 Task: Search one way flight ticket for 1 adult, 5 children, 2 infants in seat and 1 infant on lap in first from Kaunakakai, Molokai: Molokai Airport (hoolehua Airport) to Jackson: Jackson Hole Airport on 5-2-2023. Choice of flights is Frontier. Number of bags: 7 checked bags. Price is upto 55000. Outbound departure time preference is 6:00.
Action: Mouse moved to (224, 326)
Screenshot: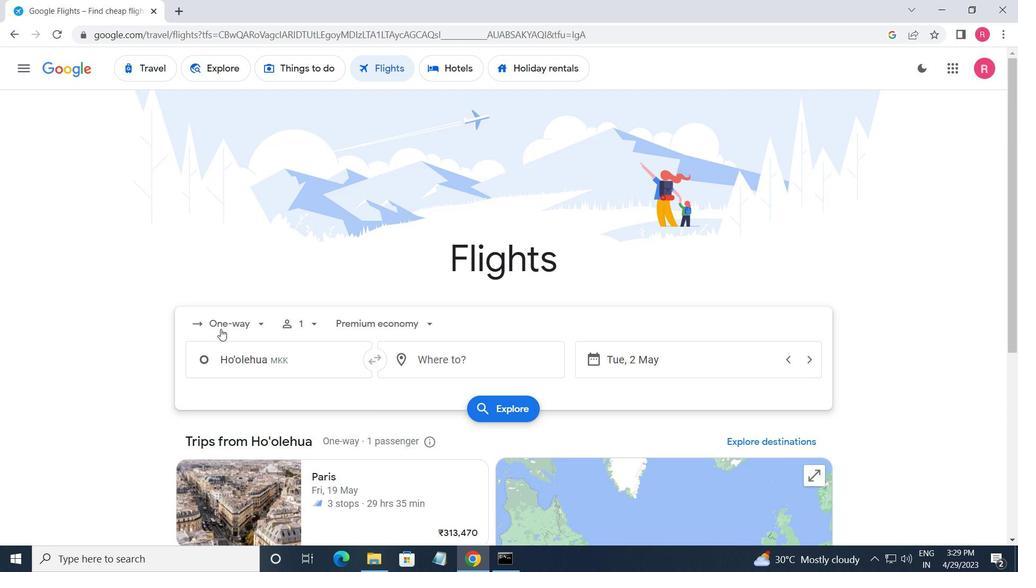 
Action: Mouse pressed left at (224, 326)
Screenshot: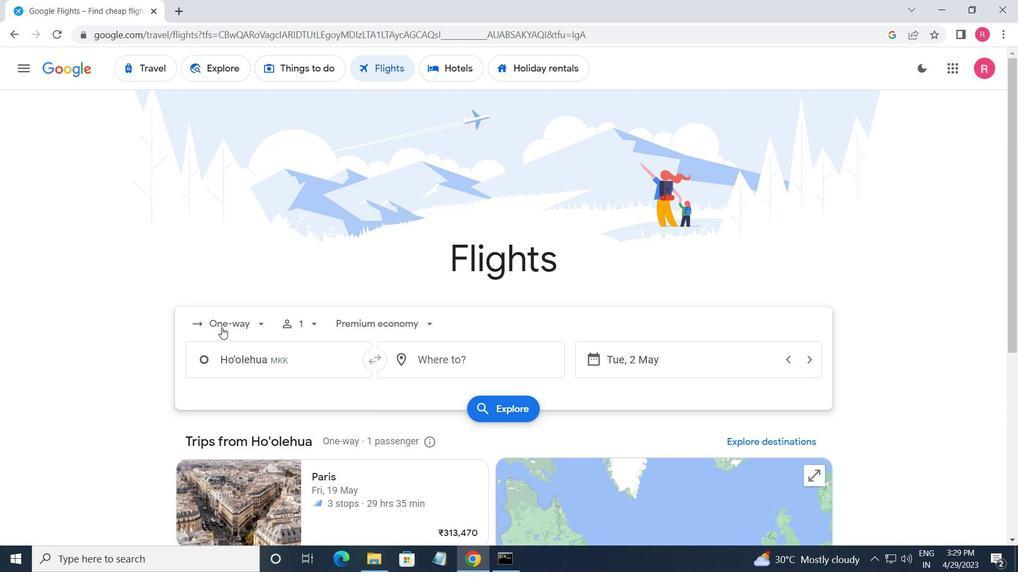 
Action: Mouse moved to (245, 387)
Screenshot: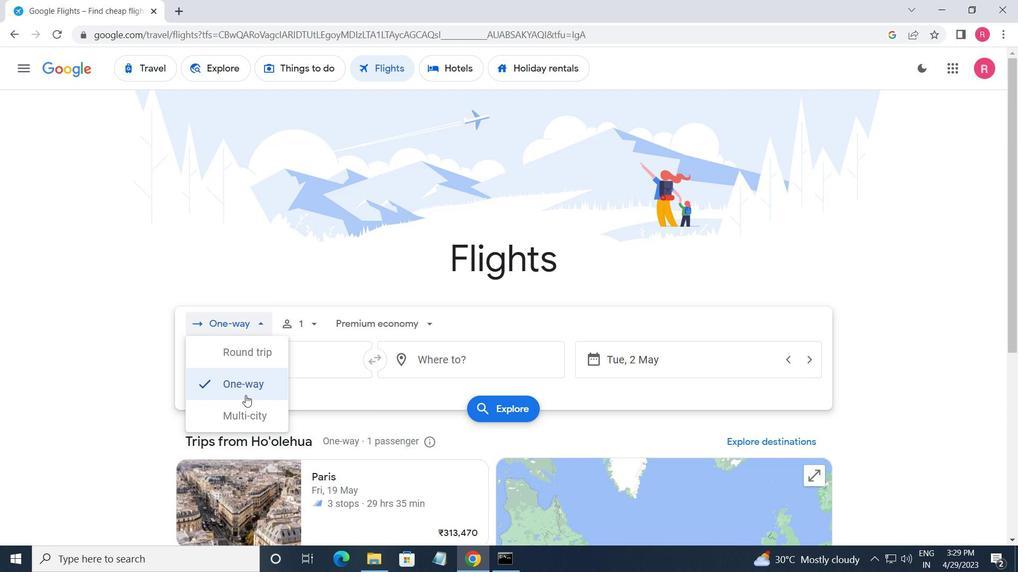 
Action: Mouse pressed left at (245, 387)
Screenshot: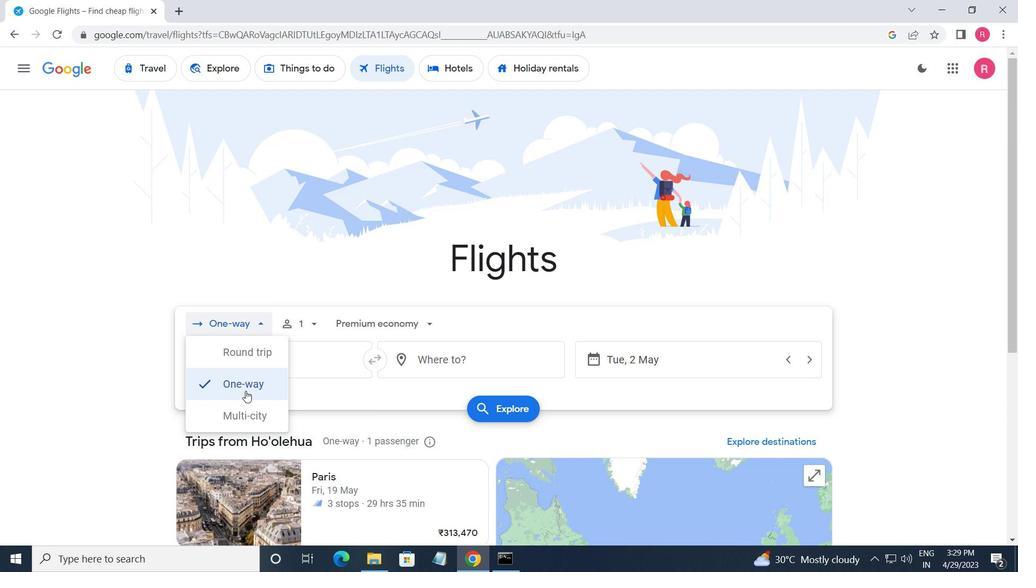 
Action: Mouse moved to (311, 328)
Screenshot: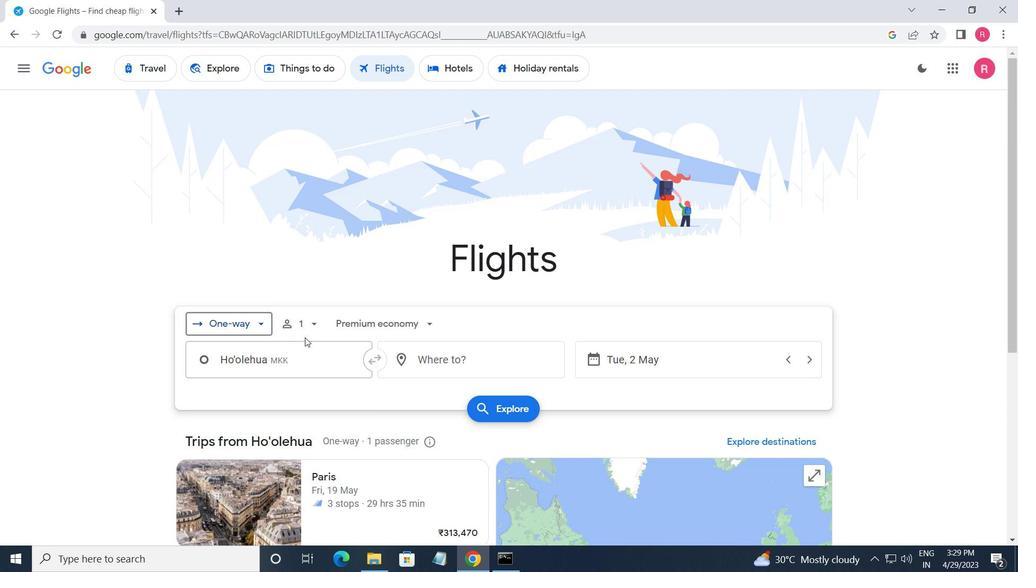 
Action: Mouse pressed left at (311, 328)
Screenshot: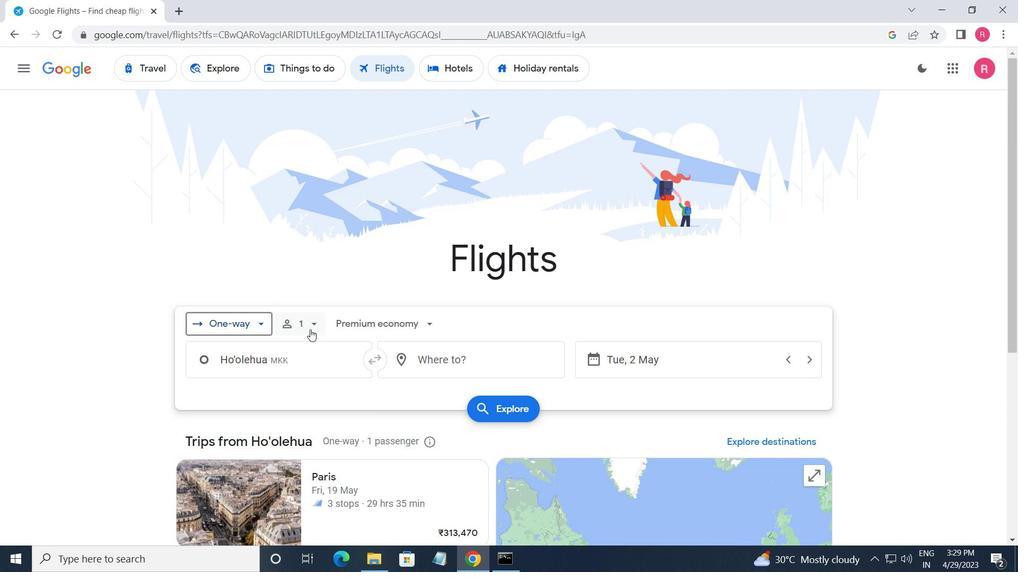 
Action: Mouse moved to (409, 384)
Screenshot: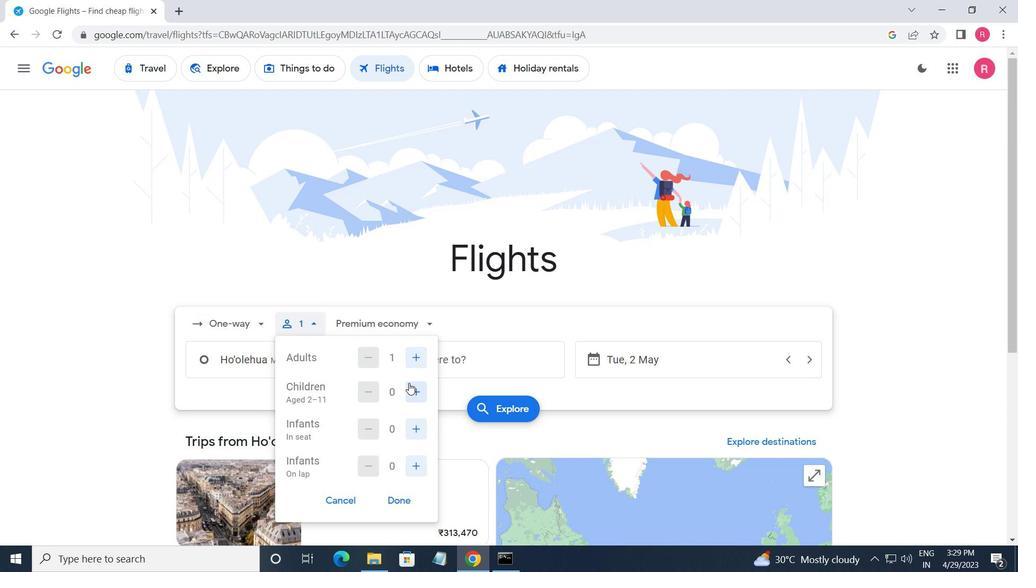 
Action: Mouse pressed left at (409, 384)
Screenshot: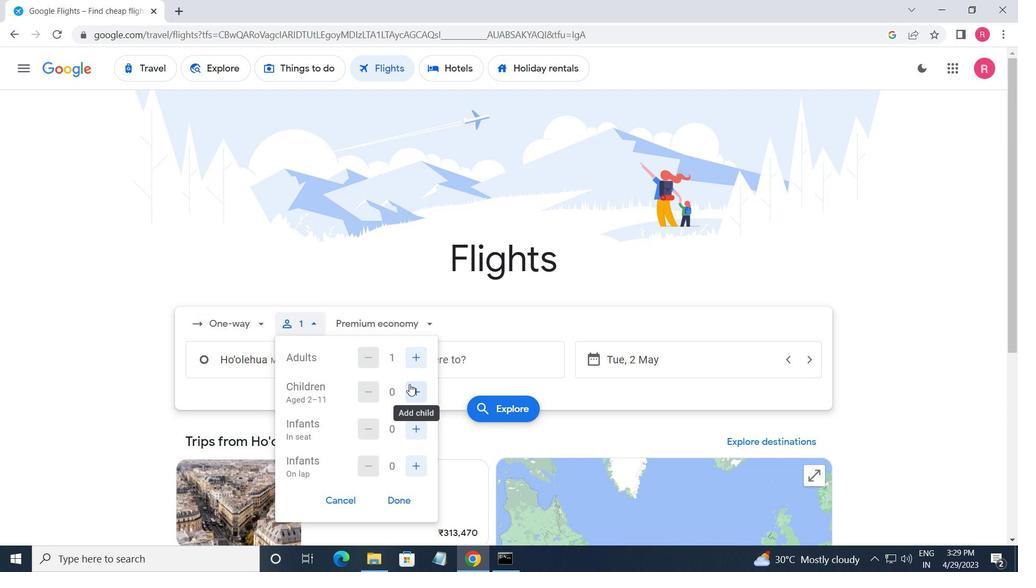 
Action: Mouse pressed left at (409, 384)
Screenshot: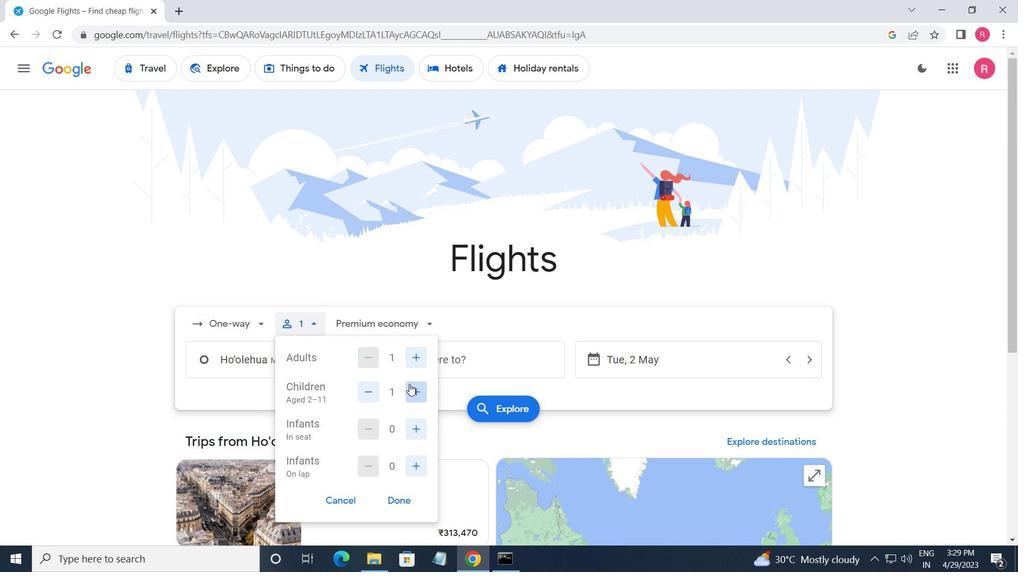
Action: Mouse pressed left at (409, 384)
Screenshot: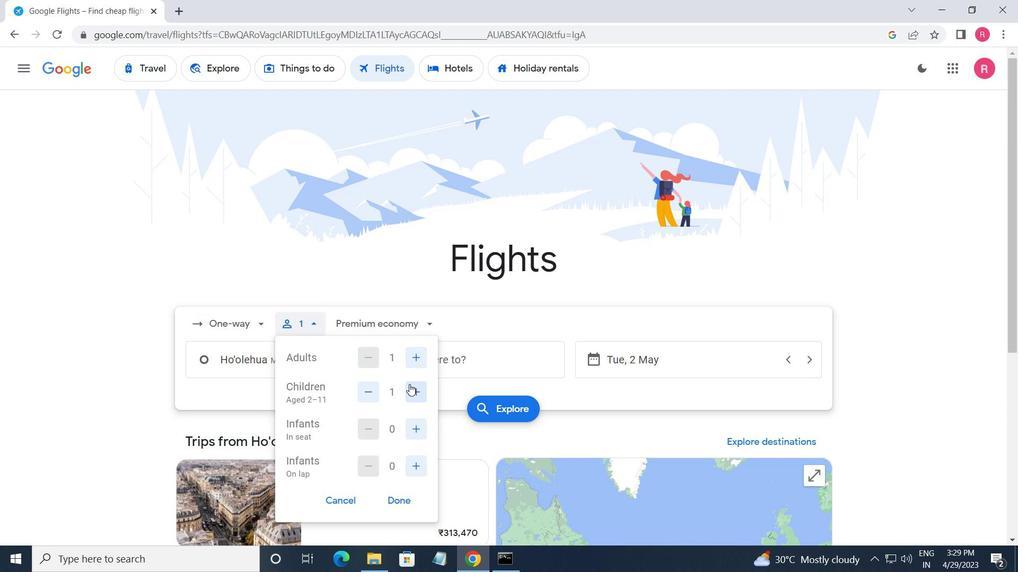 
Action: Mouse moved to (409, 384)
Screenshot: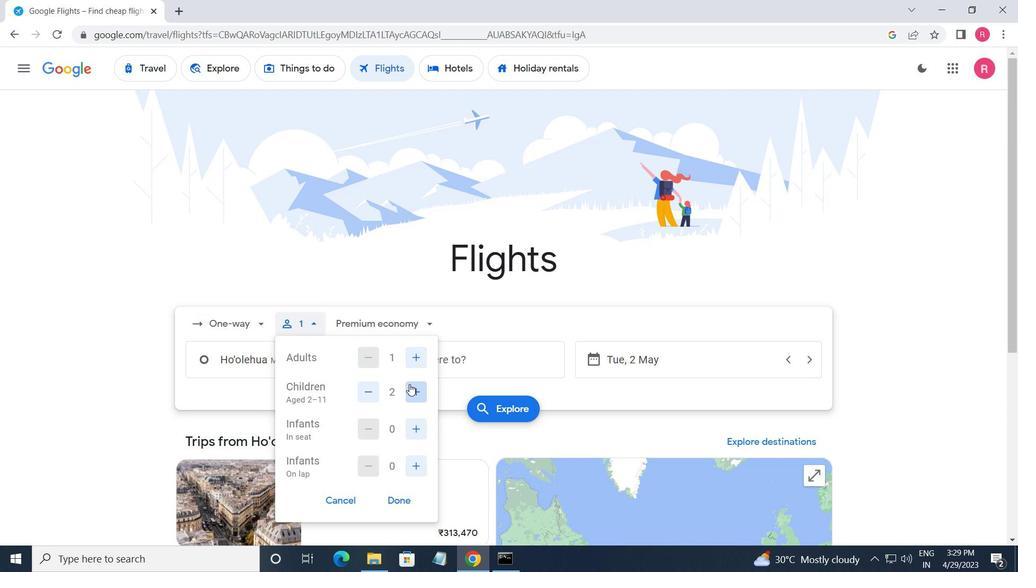 
Action: Mouse pressed left at (409, 384)
Screenshot: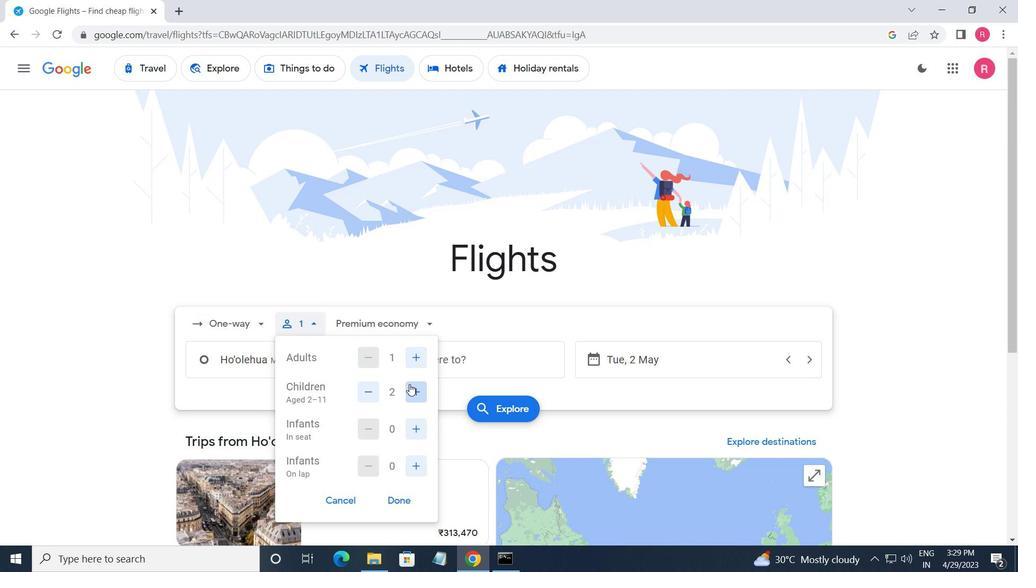 
Action: Mouse pressed left at (409, 384)
Screenshot: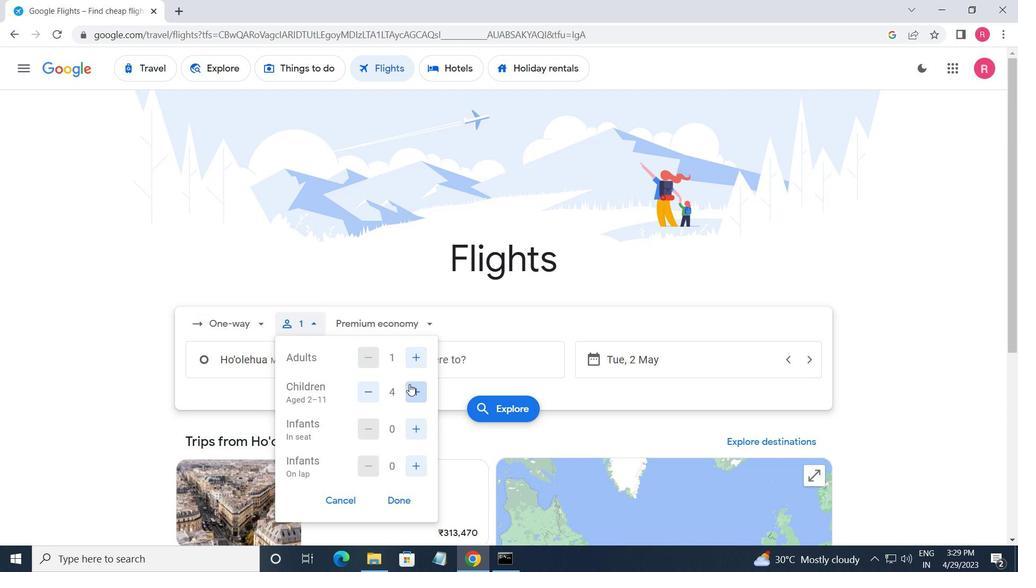 
Action: Mouse moved to (417, 417)
Screenshot: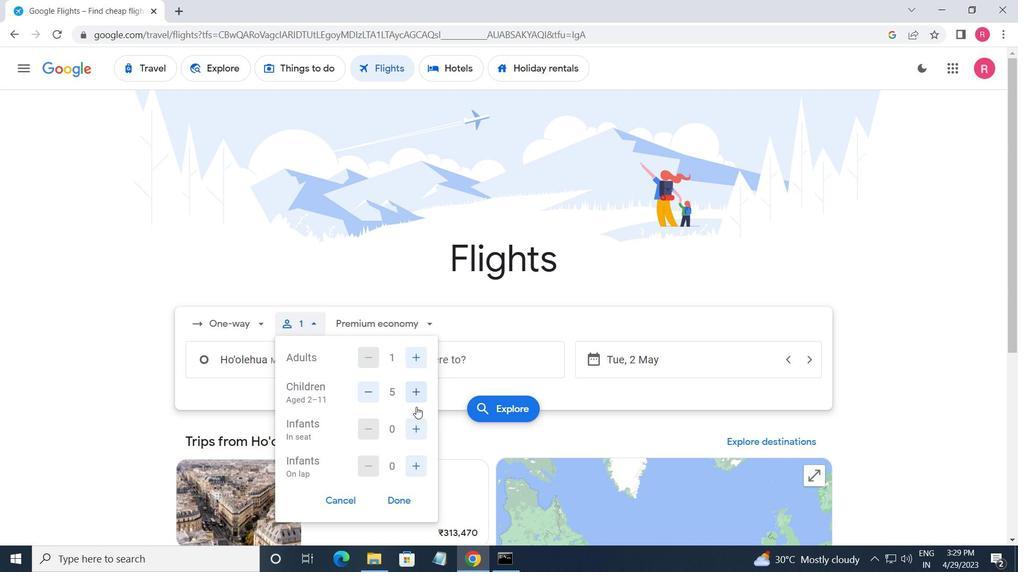 
Action: Mouse pressed left at (417, 417)
Screenshot: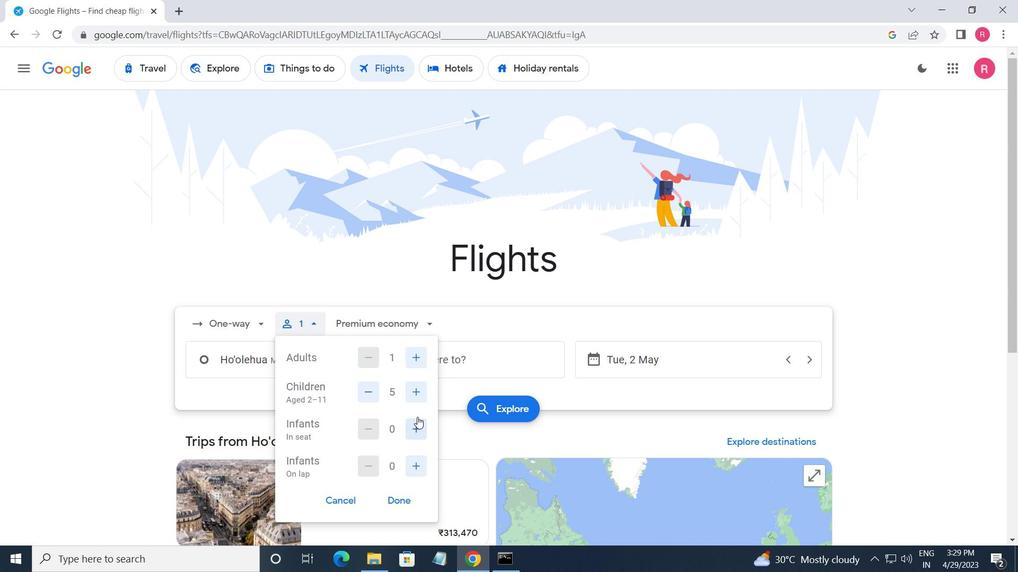 
Action: Mouse pressed left at (417, 417)
Screenshot: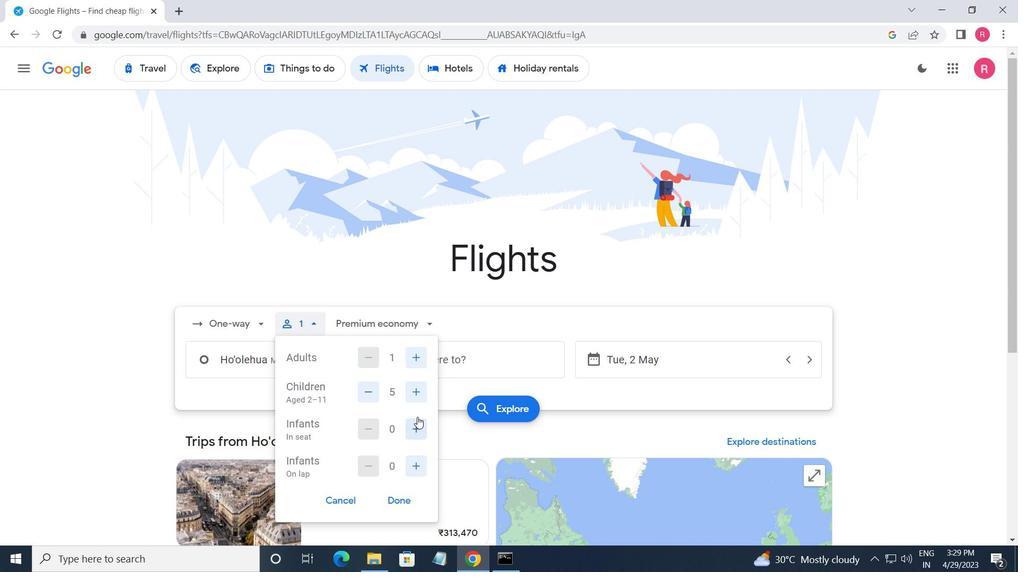 
Action: Mouse moved to (418, 463)
Screenshot: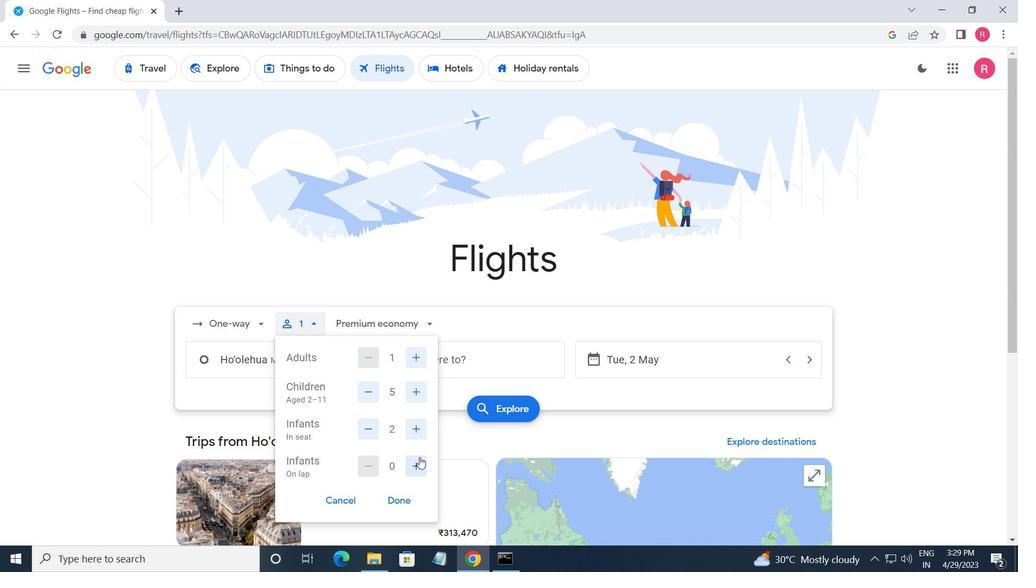
Action: Mouse pressed left at (418, 463)
Screenshot: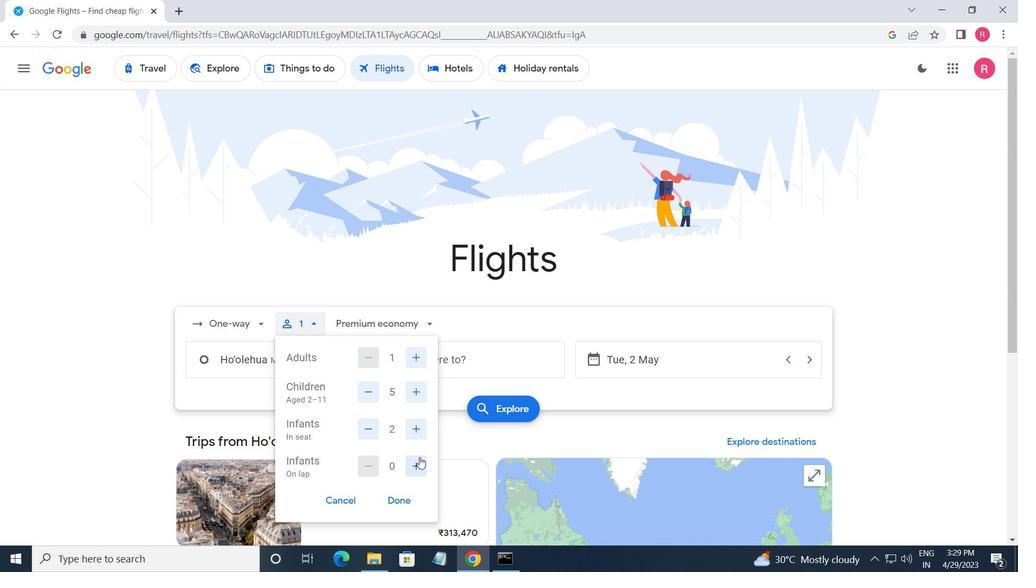 
Action: Mouse moved to (376, 476)
Screenshot: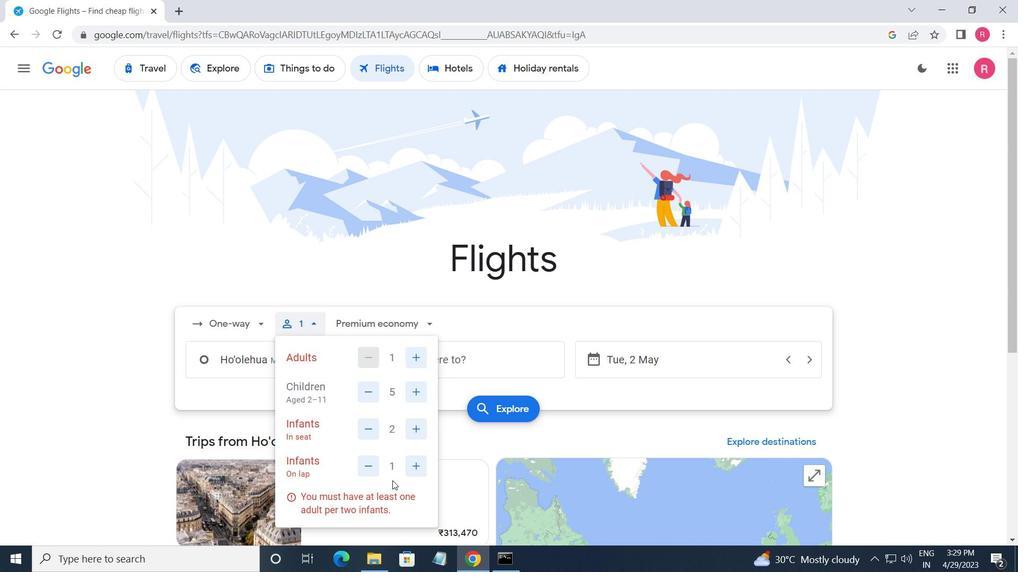 
Action: Mouse pressed left at (376, 476)
Screenshot: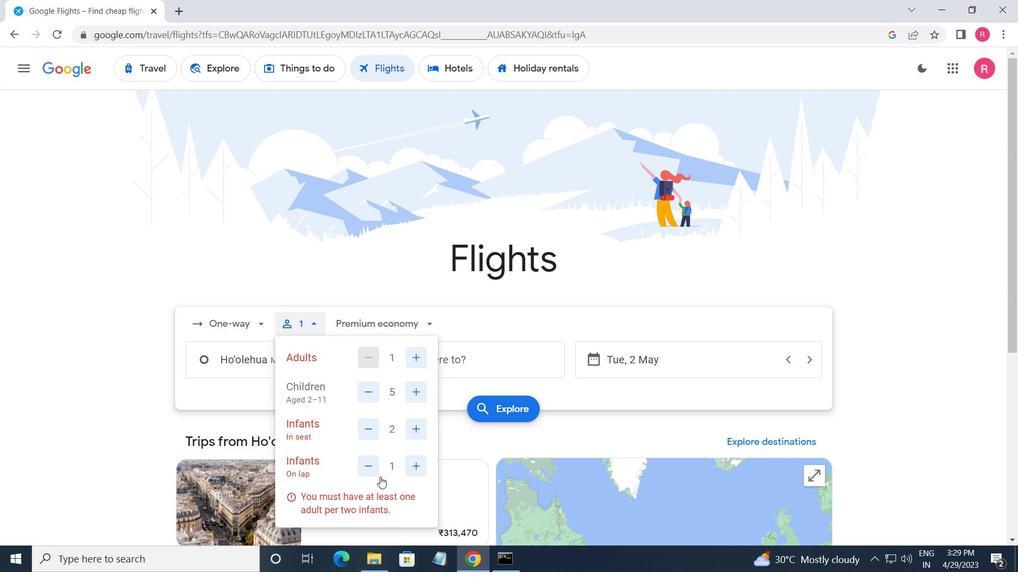 
Action: Mouse moved to (392, 495)
Screenshot: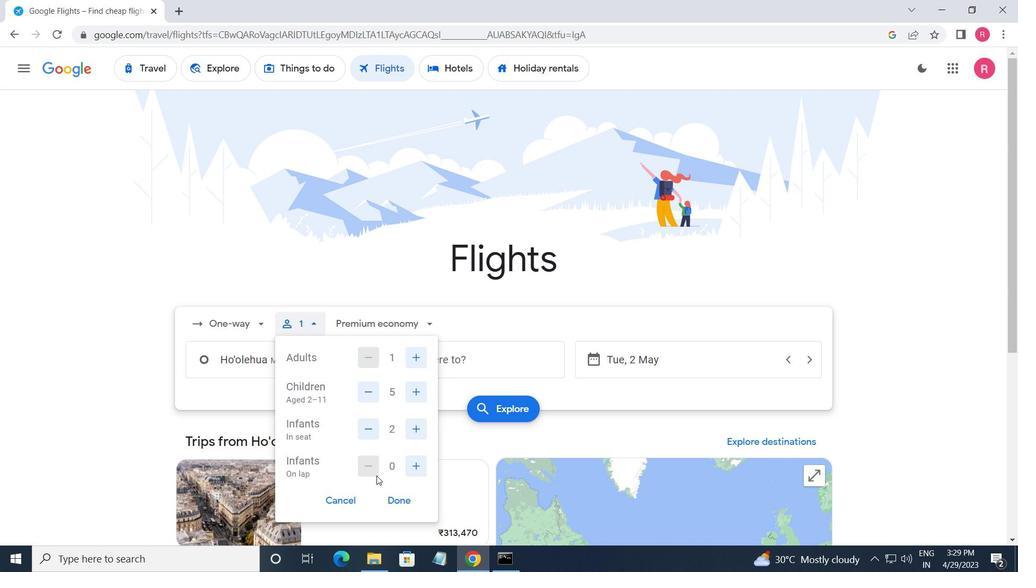 
Action: Mouse pressed left at (392, 495)
Screenshot: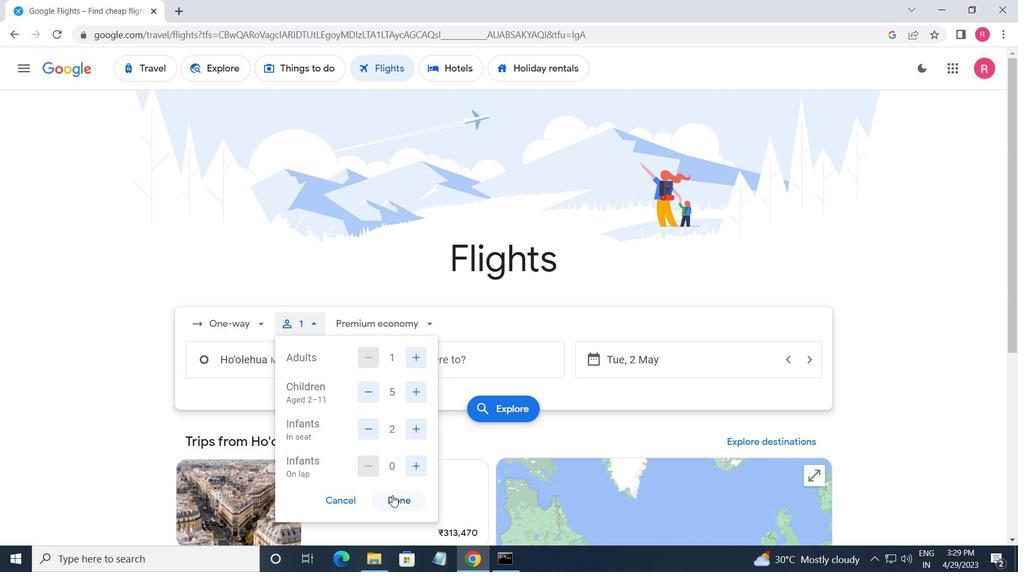 
Action: Mouse moved to (389, 330)
Screenshot: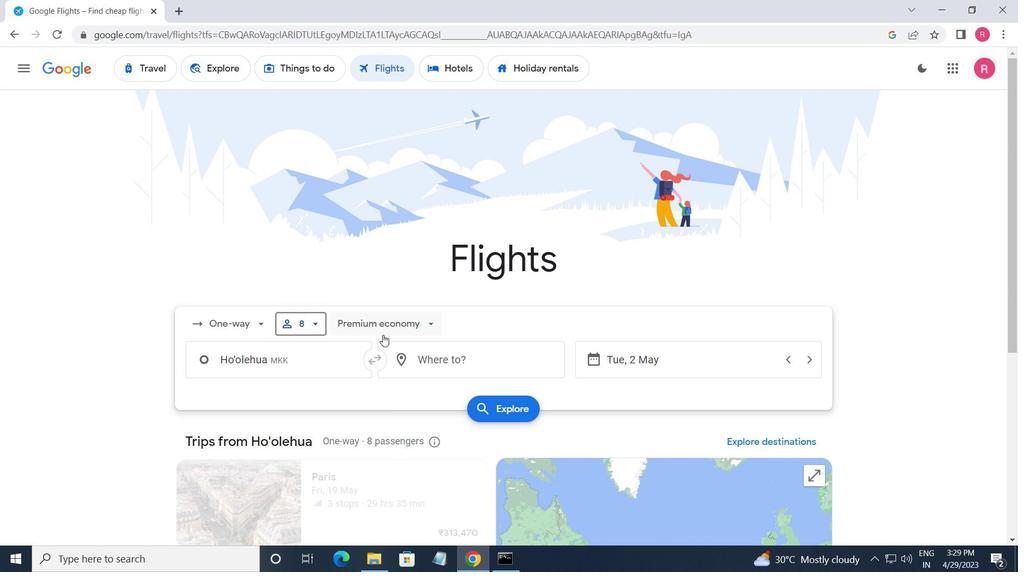 
Action: Mouse pressed left at (389, 330)
Screenshot: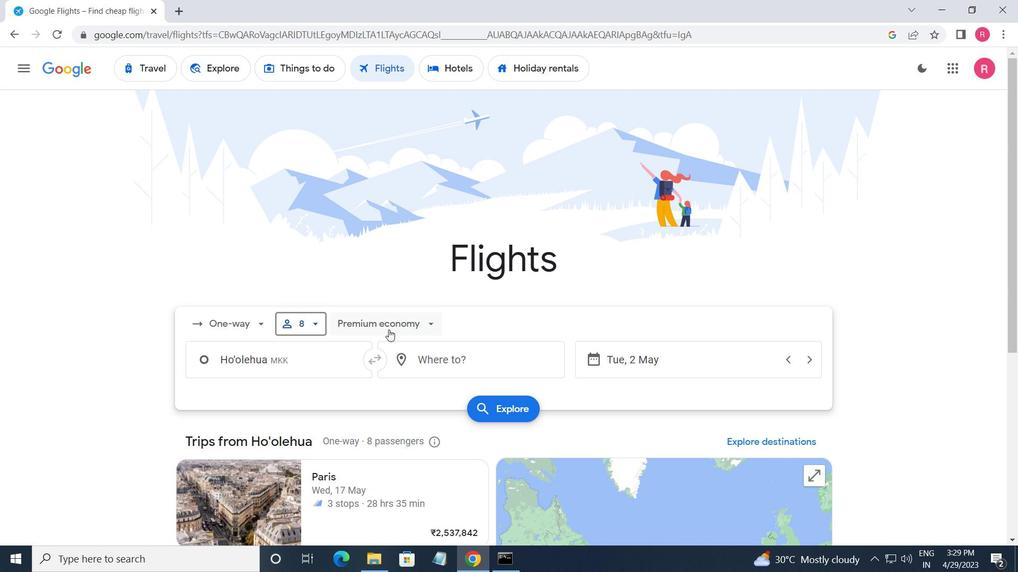 
Action: Mouse moved to (377, 445)
Screenshot: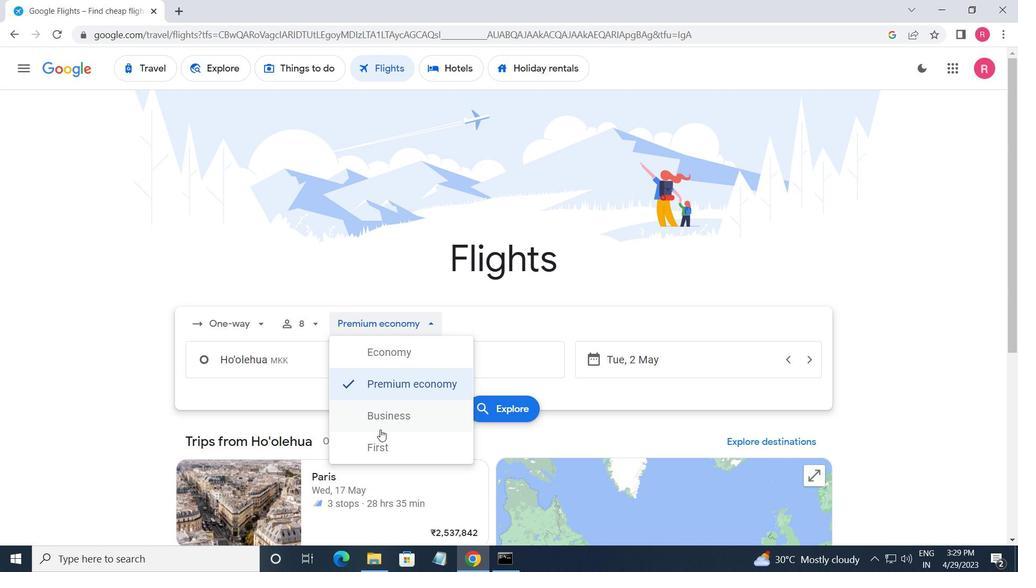 
Action: Mouse pressed left at (377, 445)
Screenshot: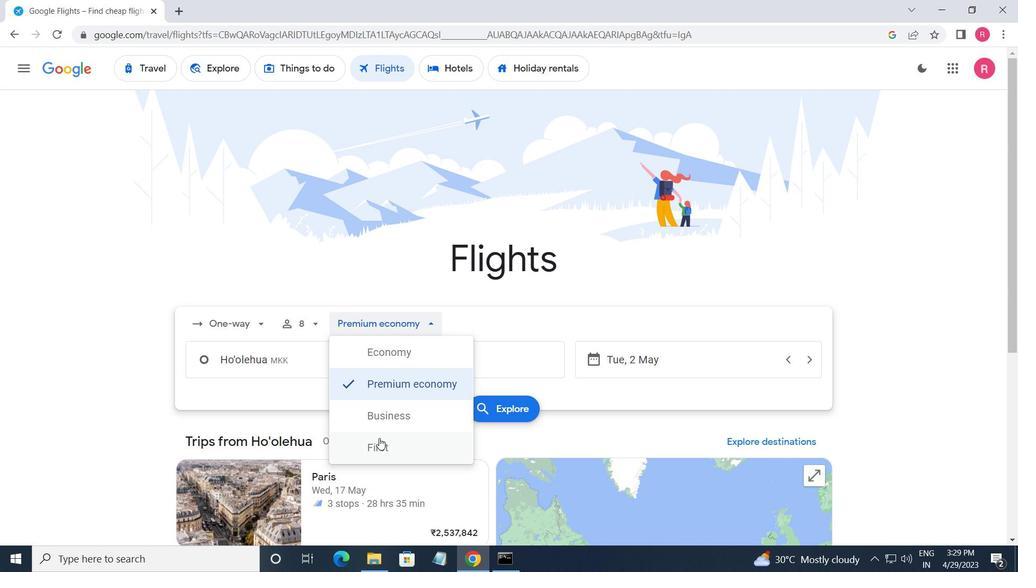 
Action: Mouse moved to (312, 371)
Screenshot: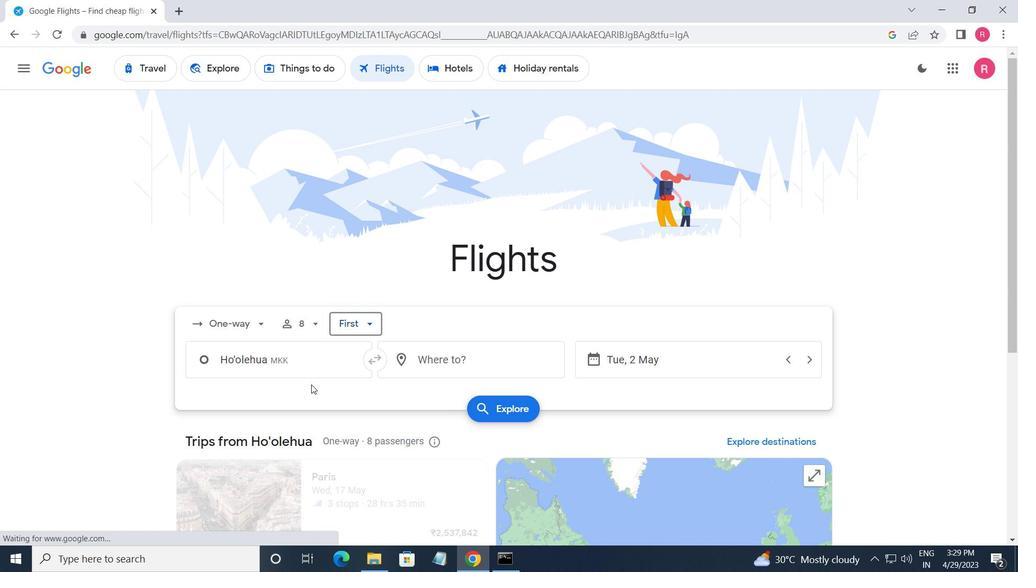 
Action: Mouse pressed left at (312, 371)
Screenshot: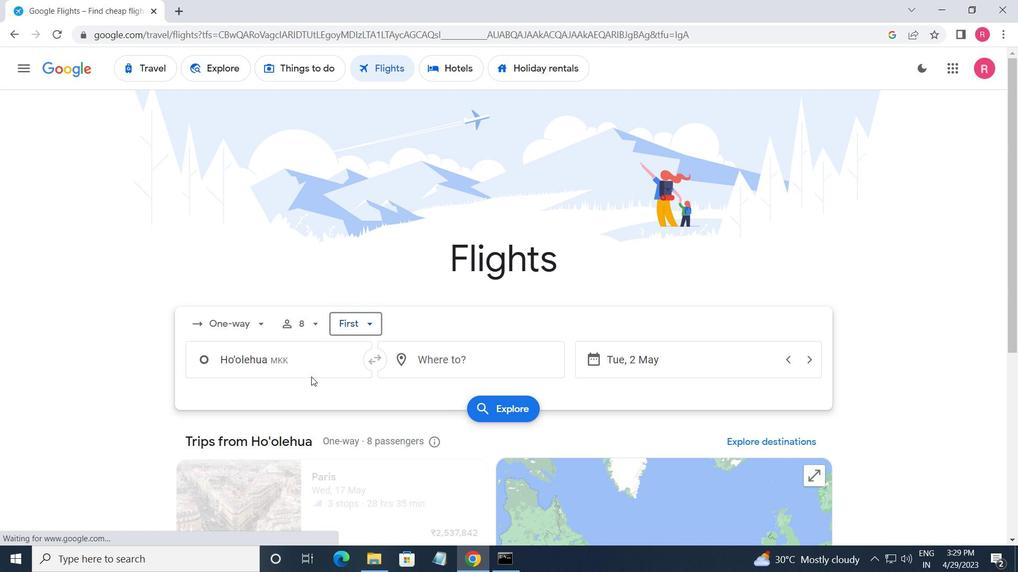 
Action: Mouse moved to (301, 433)
Screenshot: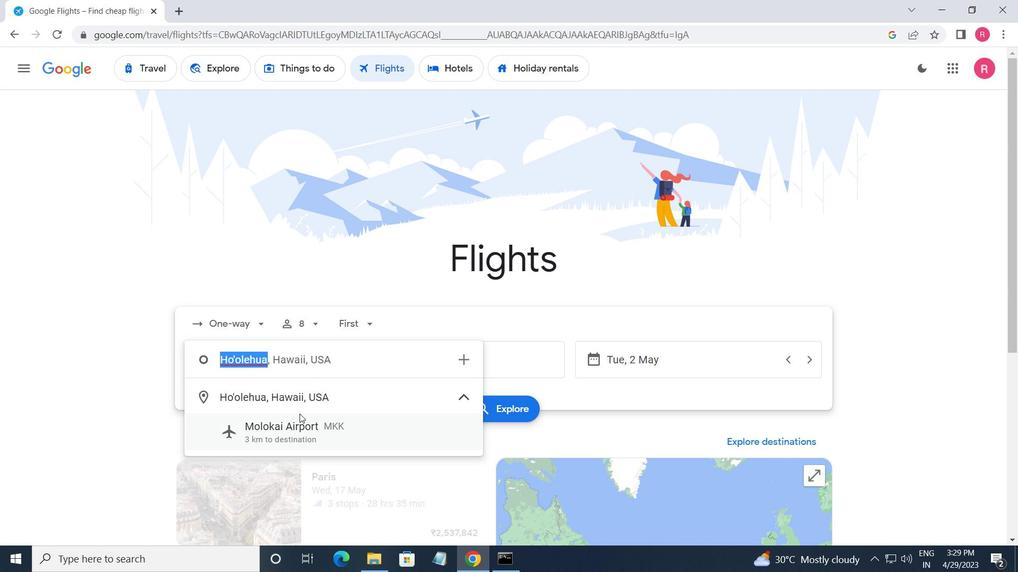 
Action: Mouse pressed left at (301, 433)
Screenshot: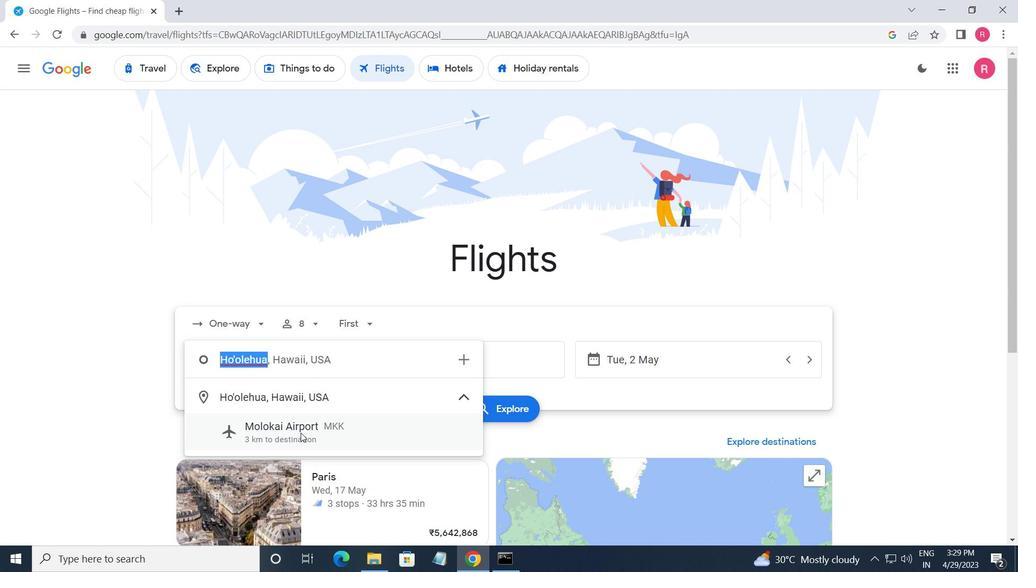 
Action: Mouse moved to (450, 351)
Screenshot: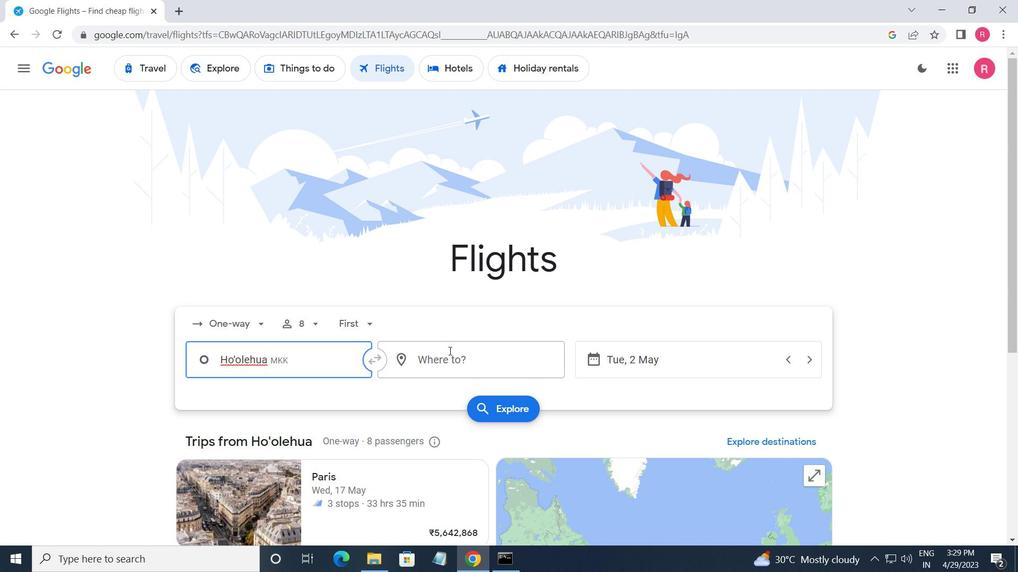 
Action: Mouse pressed left at (450, 351)
Screenshot: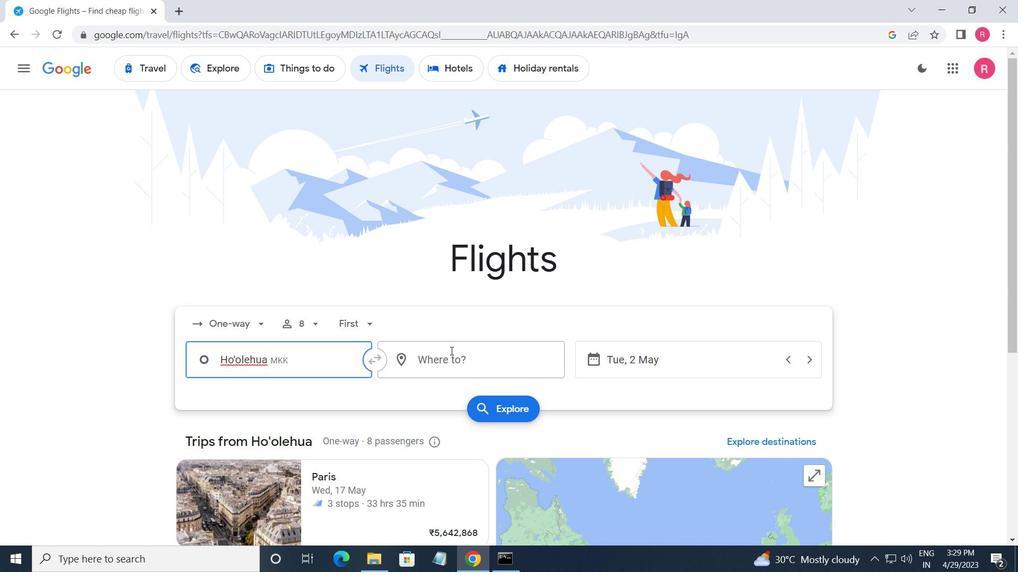 
Action: Mouse moved to (427, 492)
Screenshot: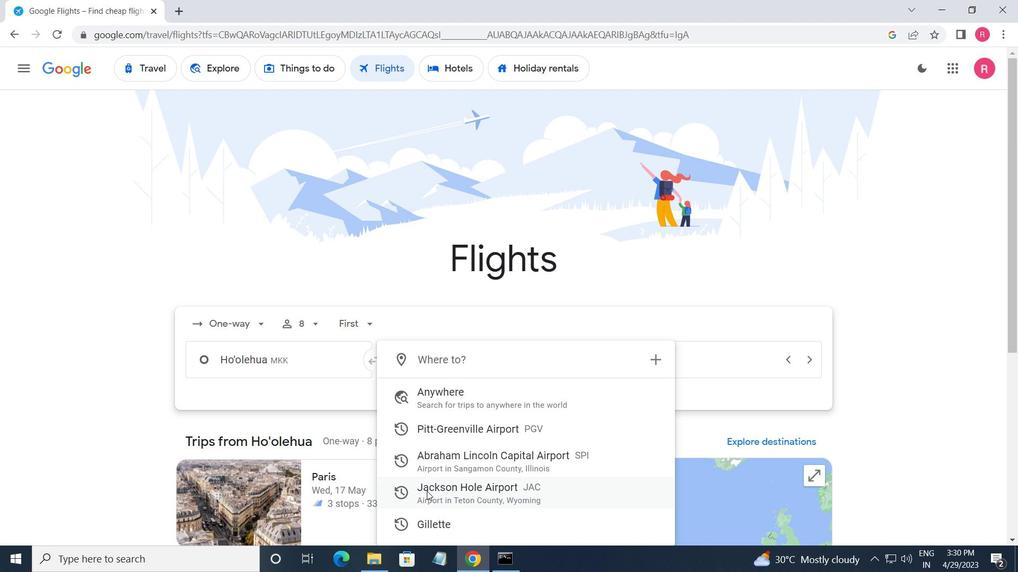 
Action: Mouse pressed left at (427, 492)
Screenshot: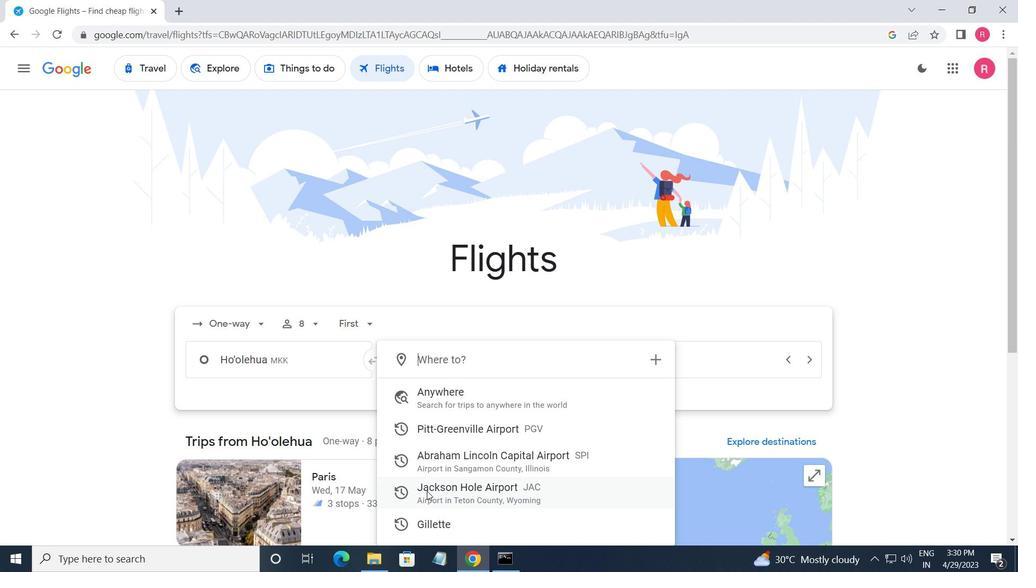 
Action: Mouse moved to (661, 358)
Screenshot: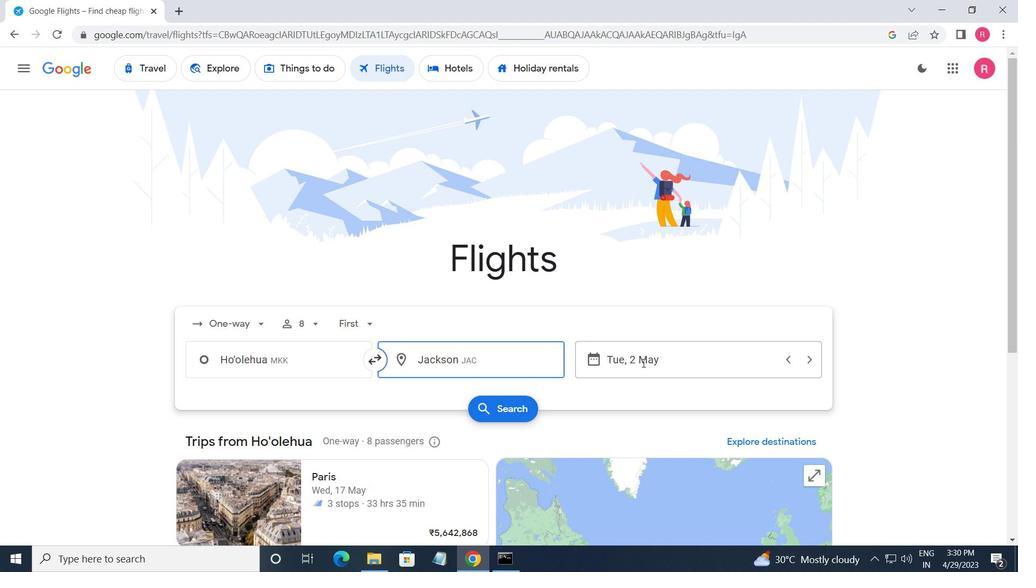 
Action: Mouse pressed left at (661, 358)
Screenshot: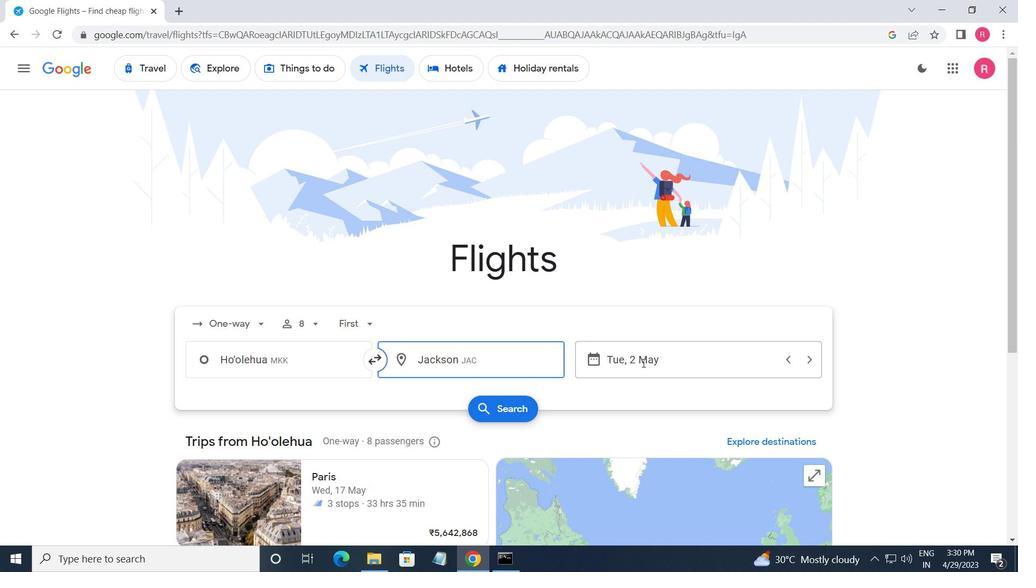 
Action: Mouse moved to (664, 312)
Screenshot: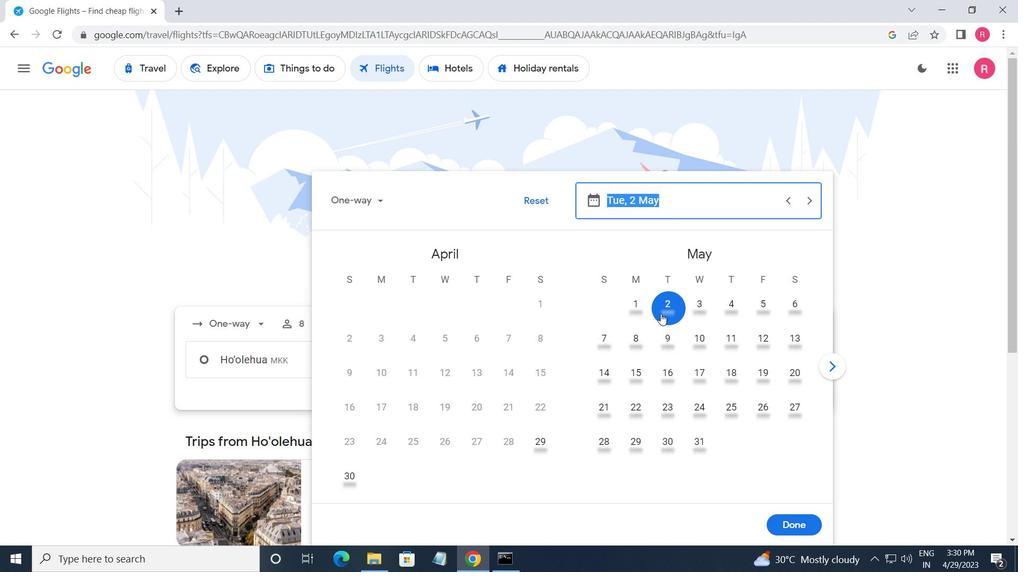 
Action: Mouse pressed left at (664, 312)
Screenshot: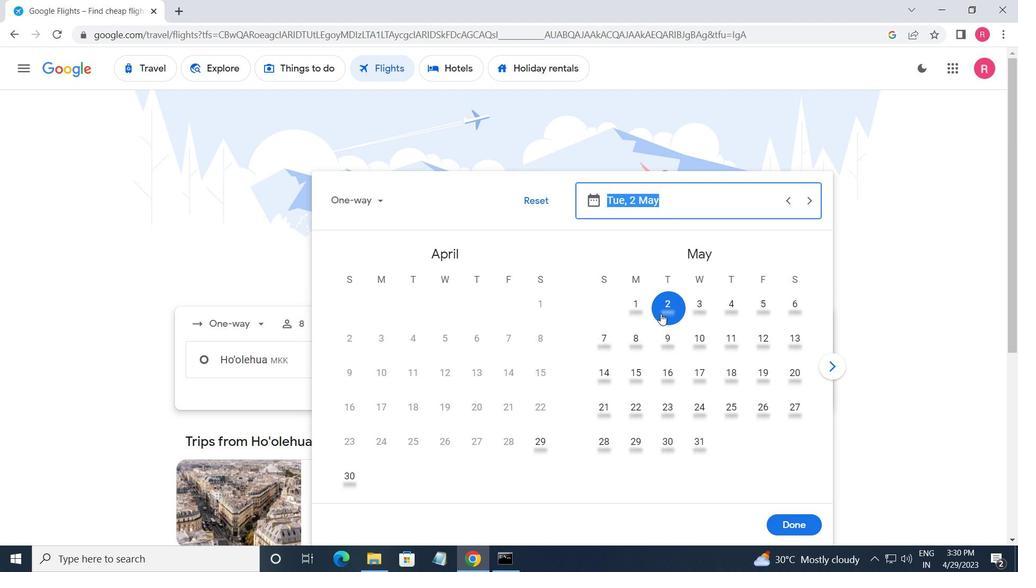 
Action: Mouse moved to (784, 532)
Screenshot: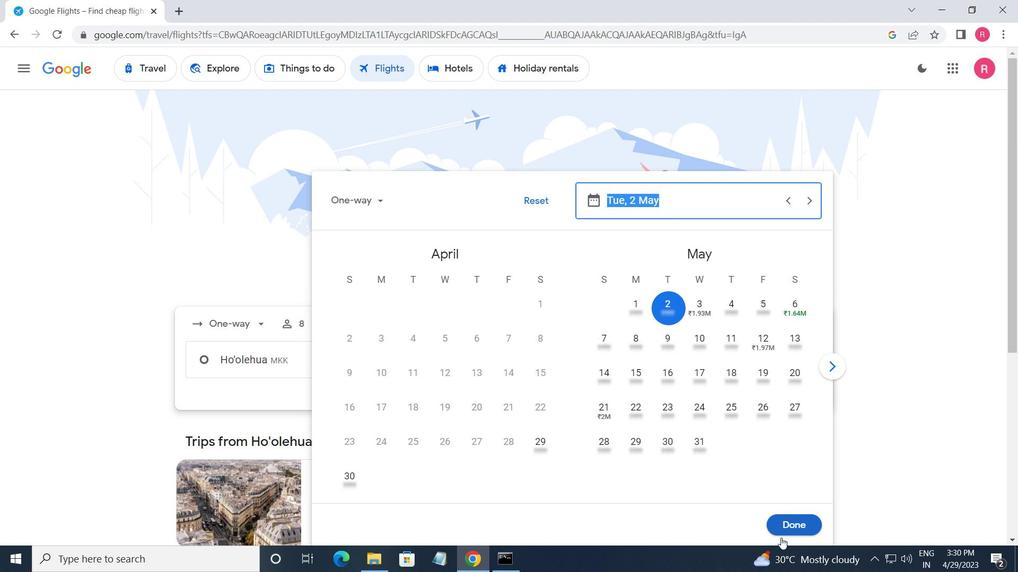 
Action: Mouse pressed left at (784, 532)
Screenshot: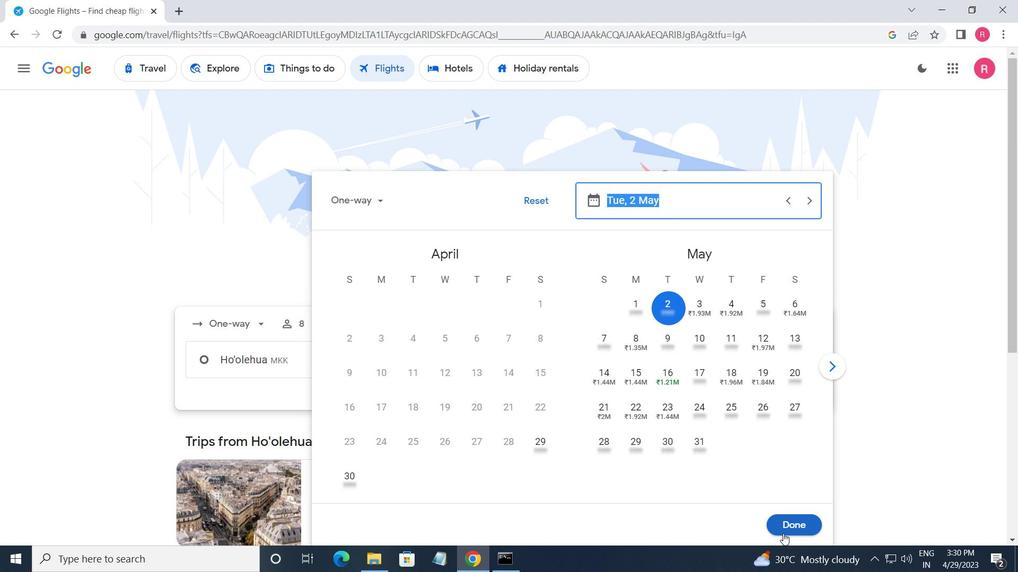 
Action: Mouse moved to (527, 411)
Screenshot: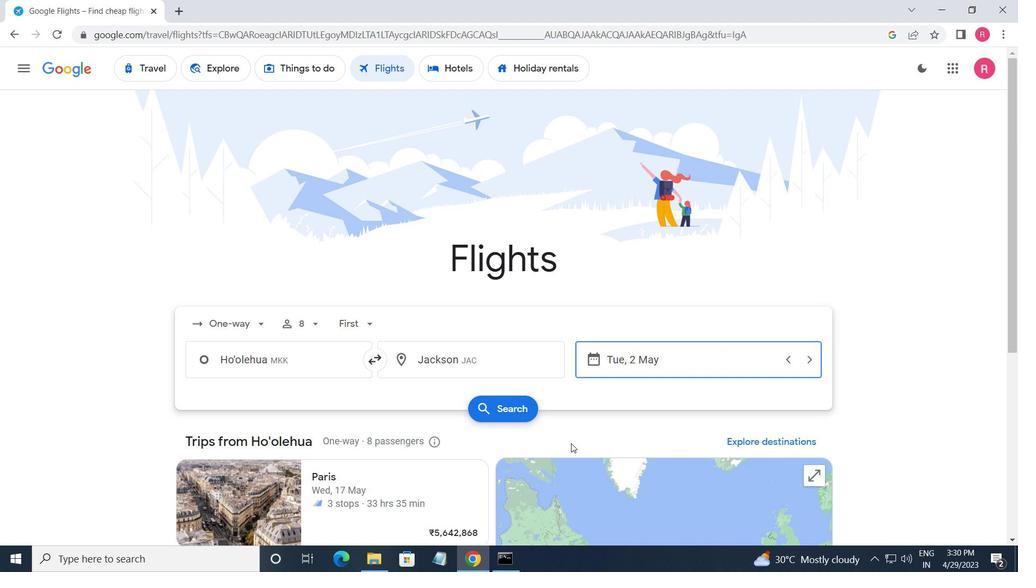 
Action: Mouse pressed left at (527, 411)
Screenshot: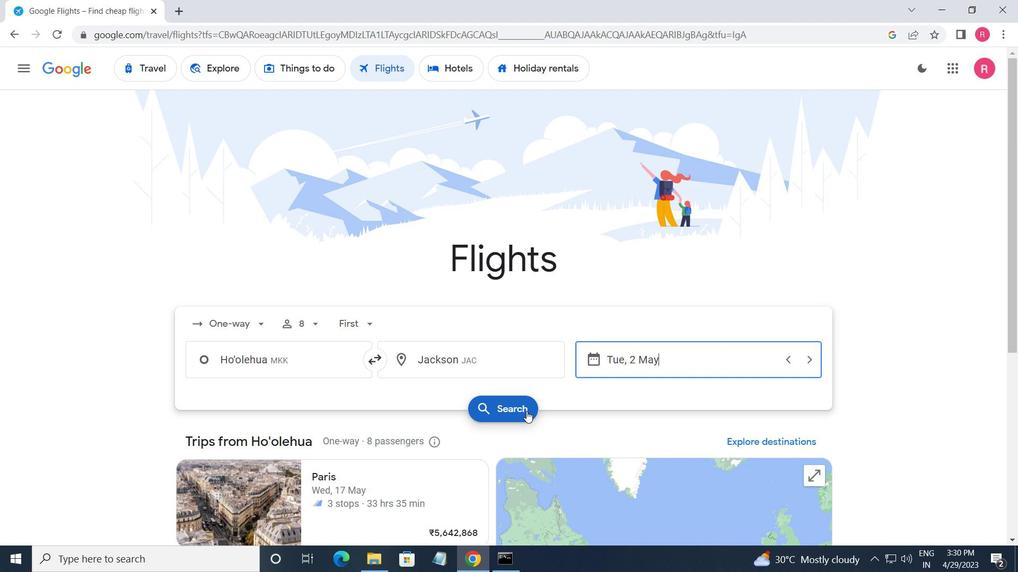 
Action: Mouse moved to (182, 177)
Screenshot: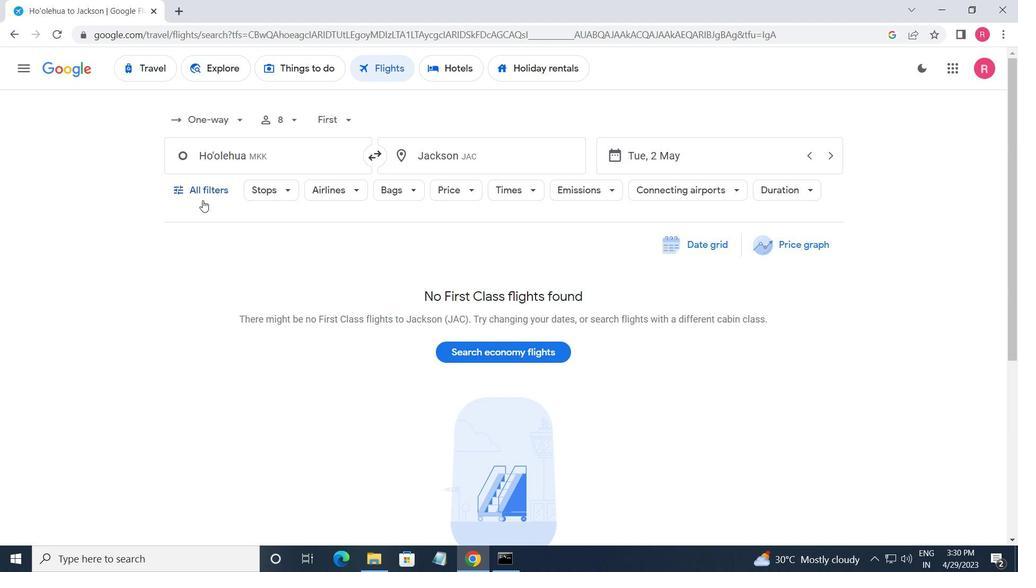
Action: Mouse pressed left at (182, 177)
Screenshot: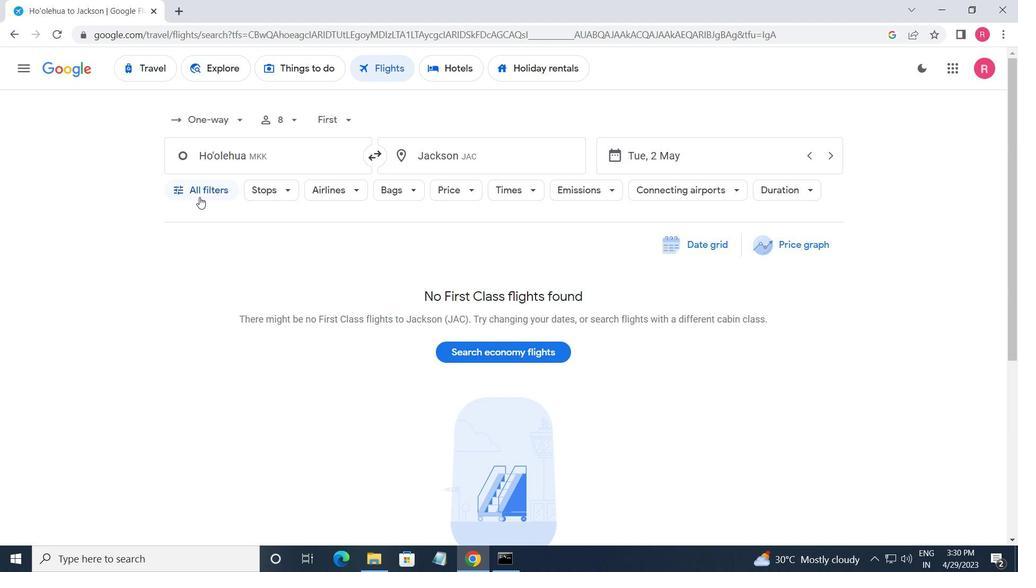 
Action: Mouse moved to (238, 322)
Screenshot: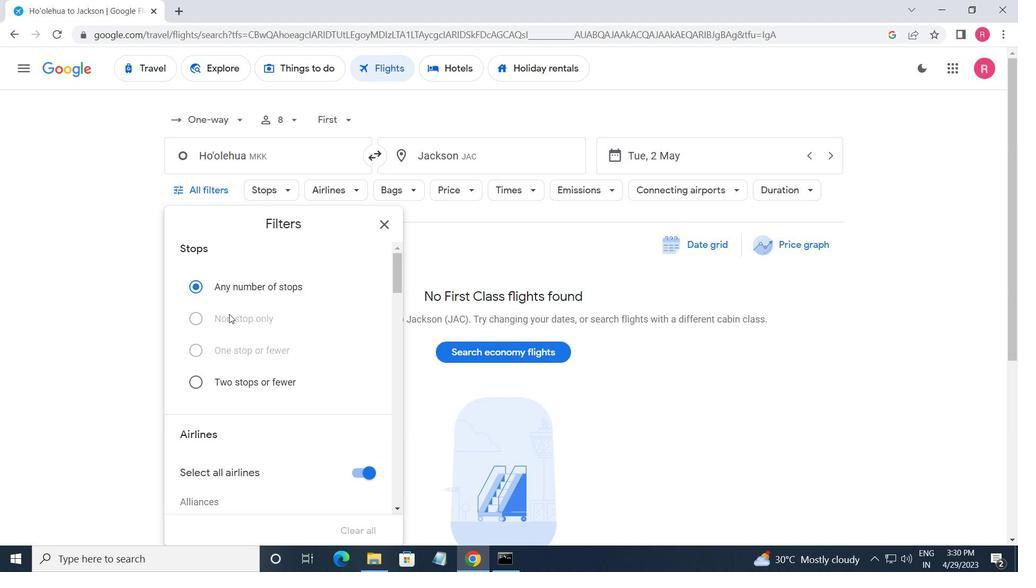 
Action: Mouse scrolled (238, 322) with delta (0, 0)
Screenshot: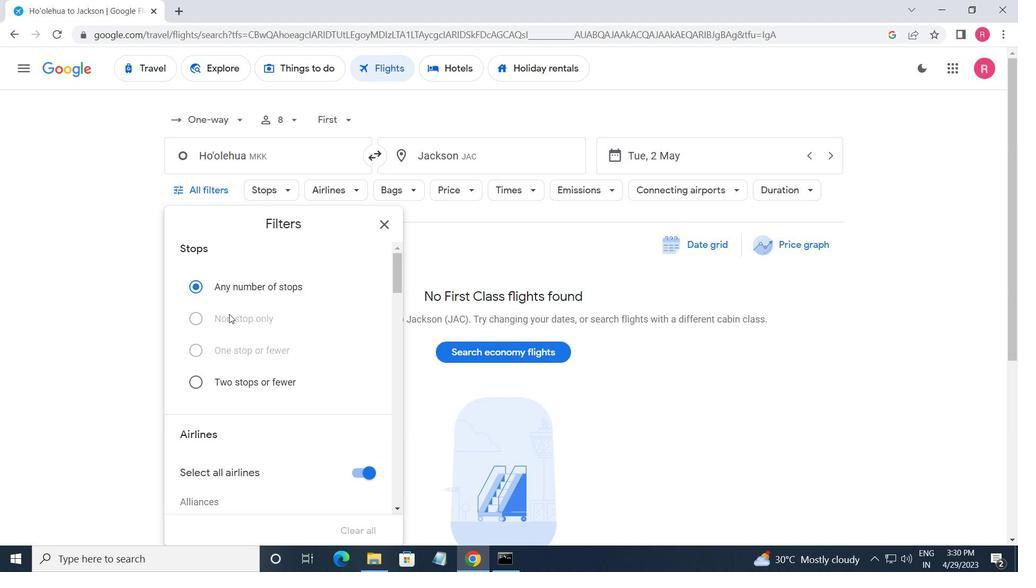 
Action: Mouse moved to (238, 323)
Screenshot: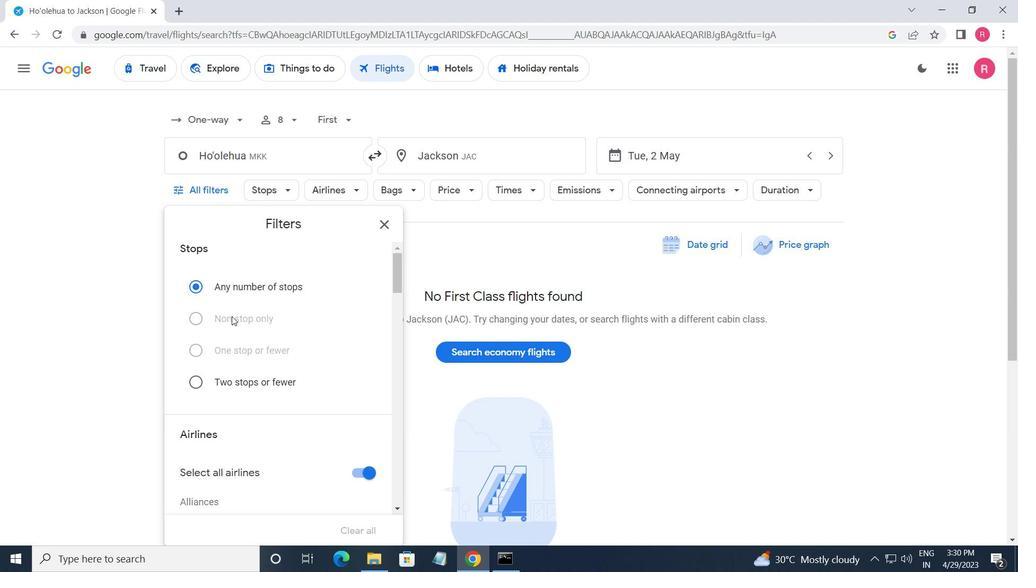 
Action: Mouse scrolled (238, 323) with delta (0, 0)
Screenshot: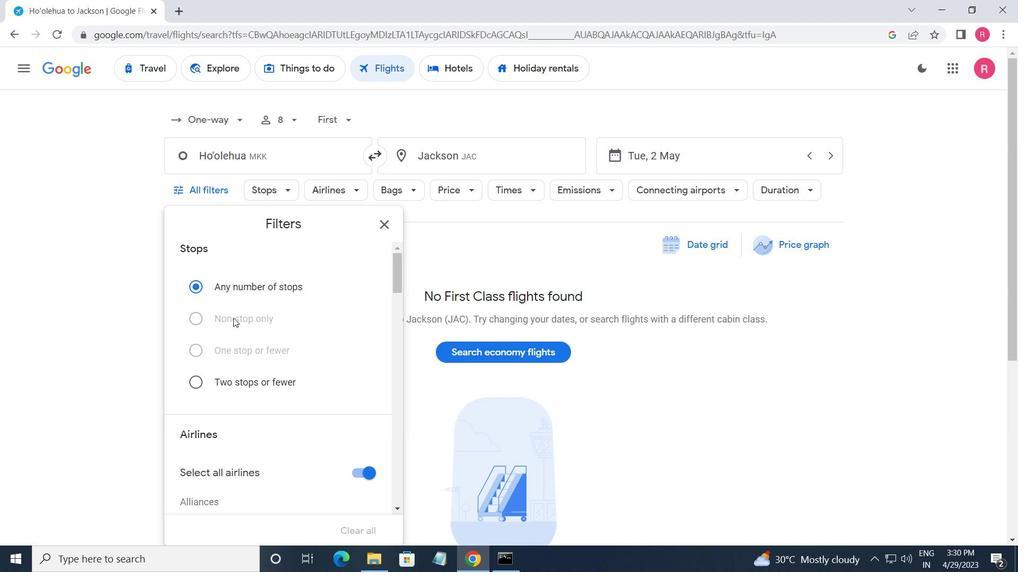 
Action: Mouse moved to (241, 325)
Screenshot: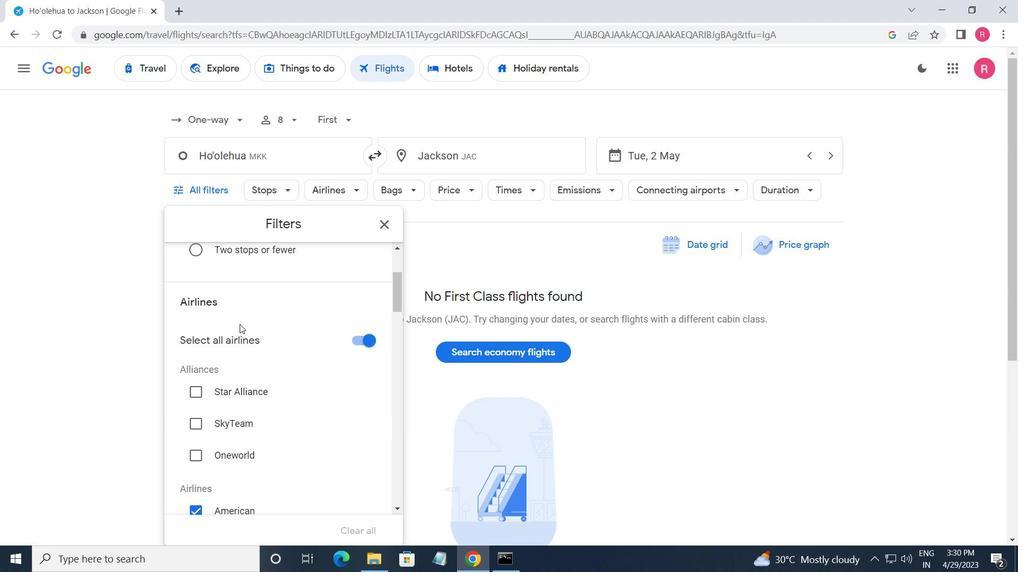 
Action: Mouse scrolled (241, 325) with delta (0, 0)
Screenshot: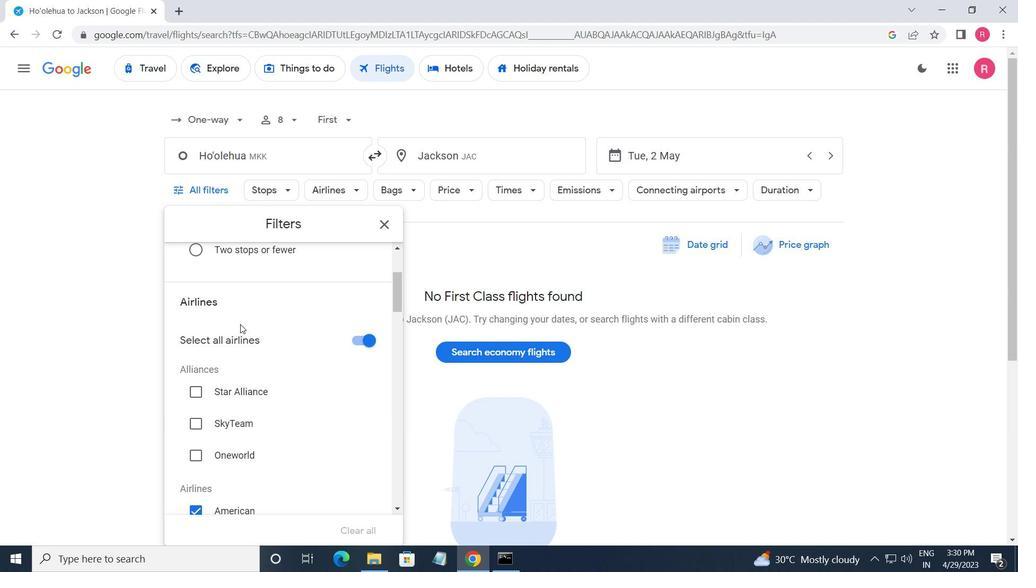 
Action: Mouse moved to (242, 325)
Screenshot: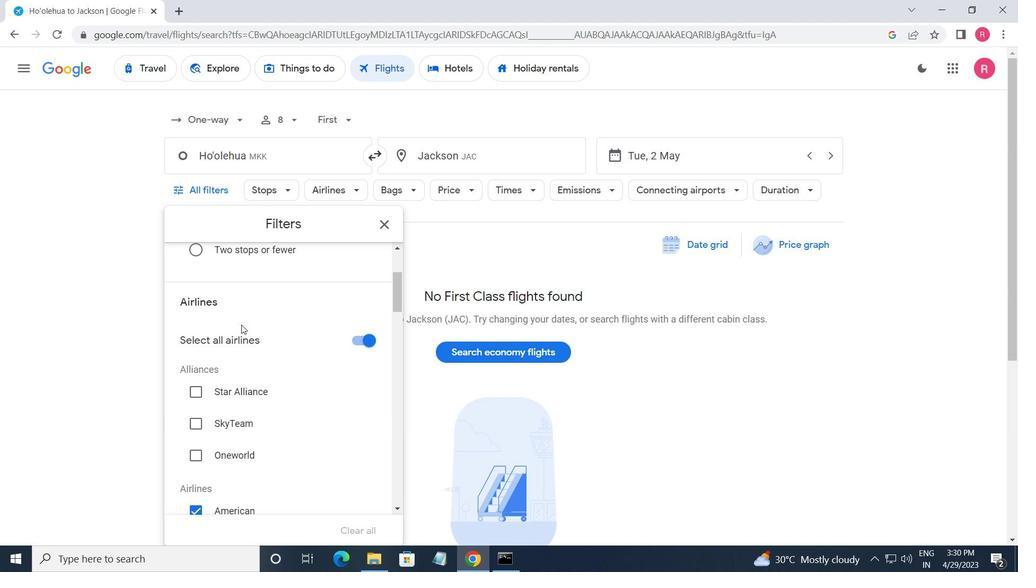 
Action: Mouse scrolled (242, 325) with delta (0, 0)
Screenshot: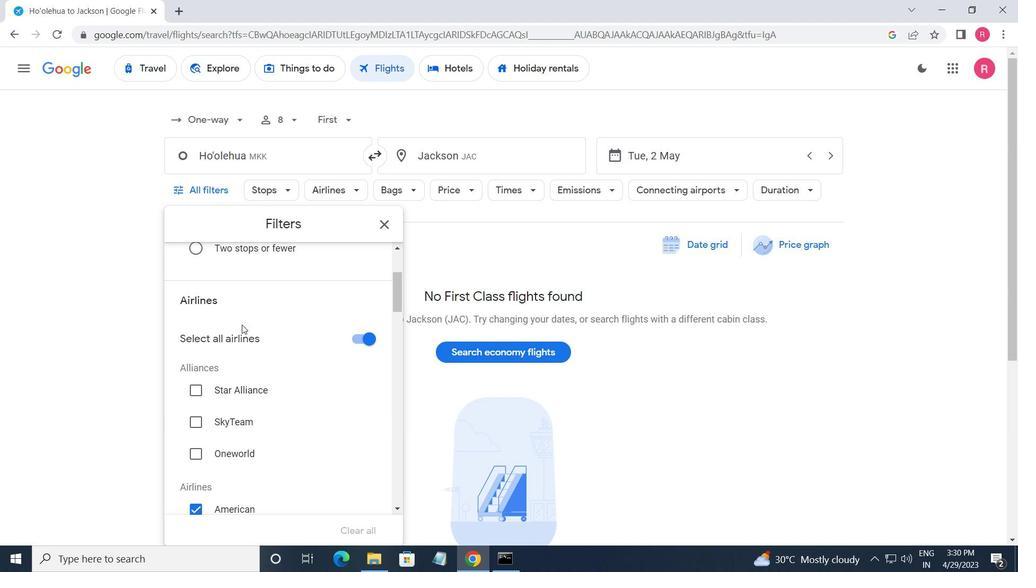 
Action: Mouse scrolled (242, 326) with delta (0, 0)
Screenshot: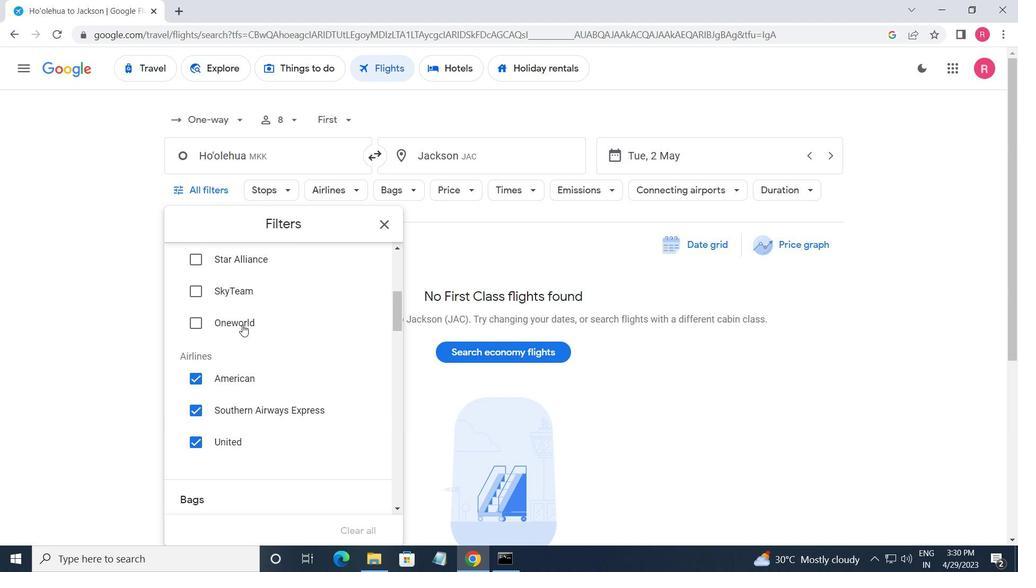 
Action: Mouse moved to (365, 275)
Screenshot: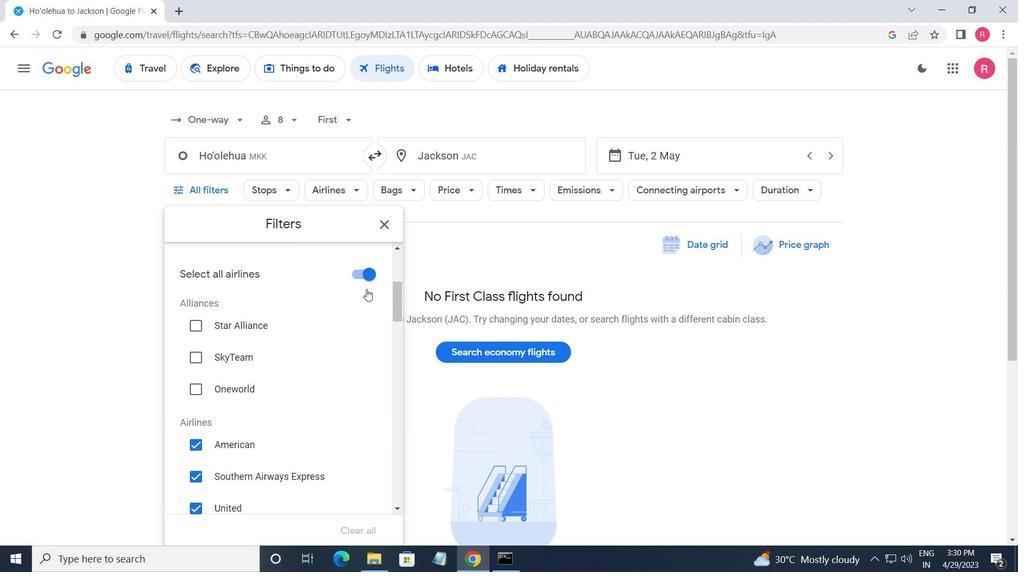 
Action: Mouse pressed left at (365, 275)
Screenshot: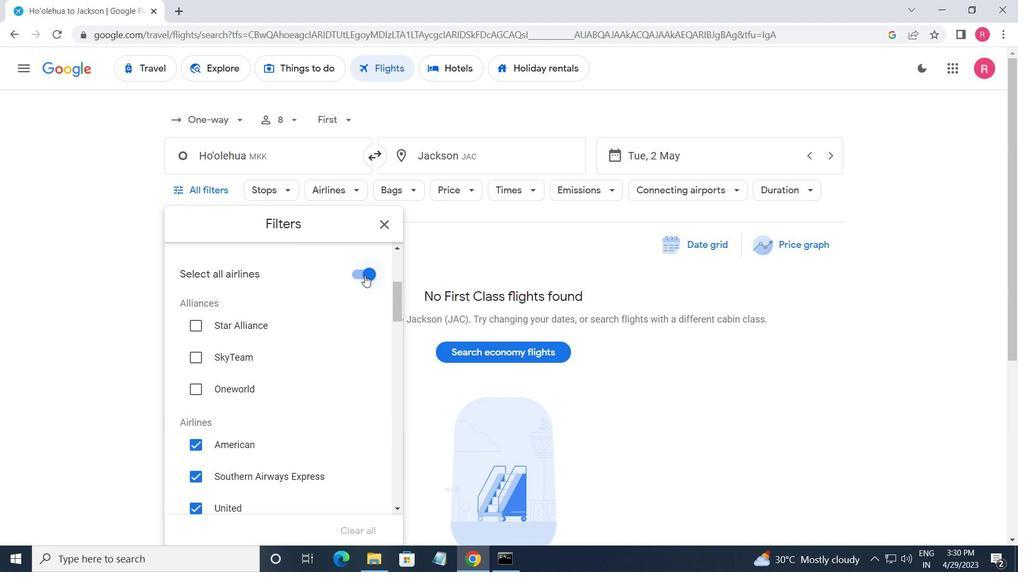 
Action: Mouse moved to (364, 277)
Screenshot: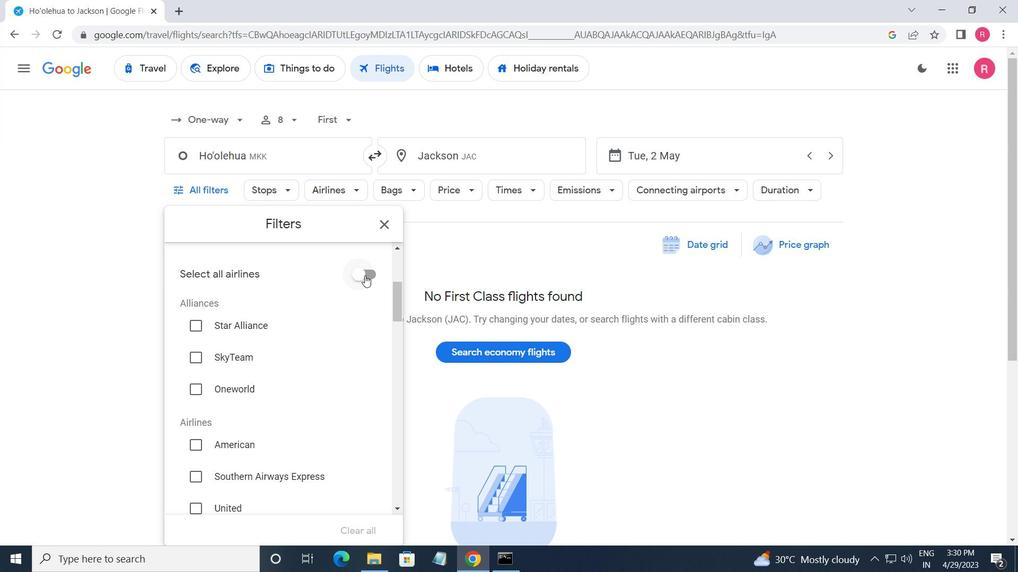 
Action: Mouse scrolled (364, 276) with delta (0, 0)
Screenshot: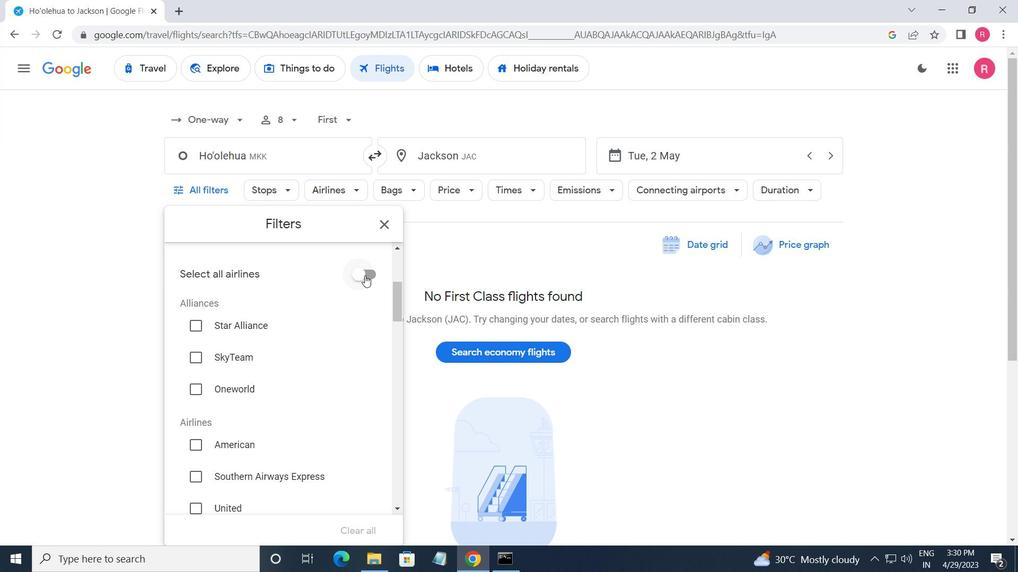
Action: Mouse moved to (364, 278)
Screenshot: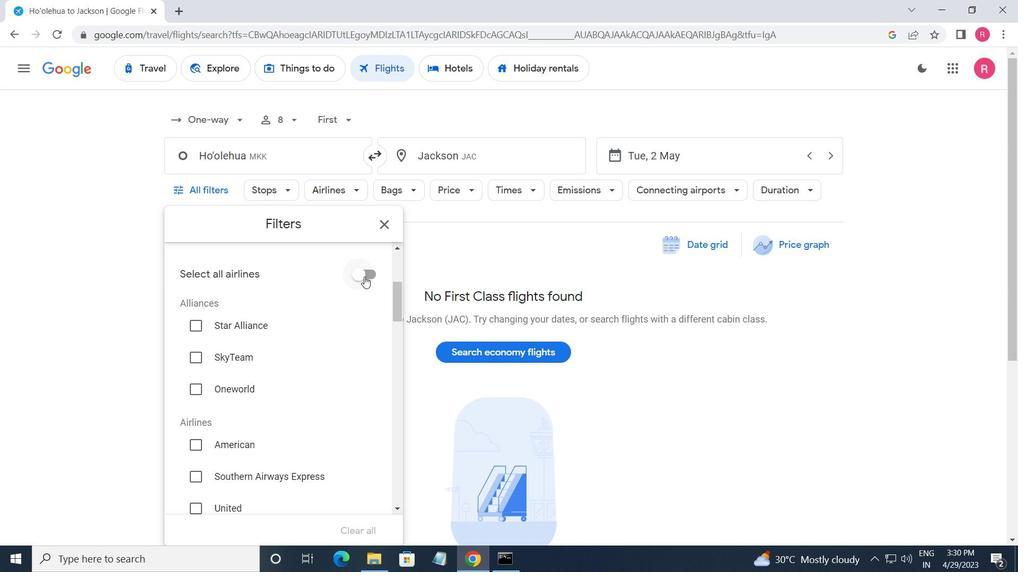 
Action: Mouse scrolled (364, 278) with delta (0, 0)
Screenshot: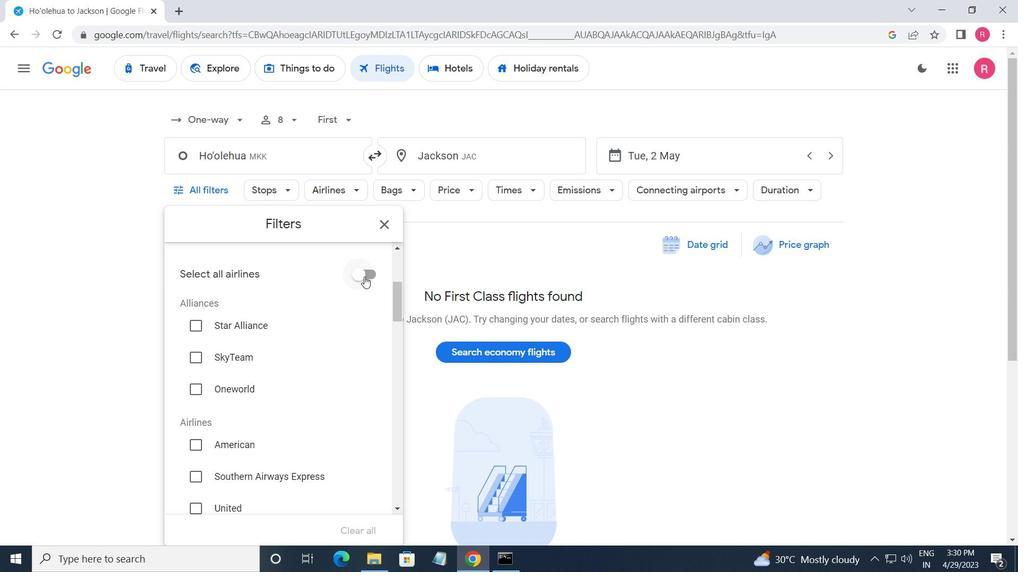 
Action: Mouse moved to (364, 279)
Screenshot: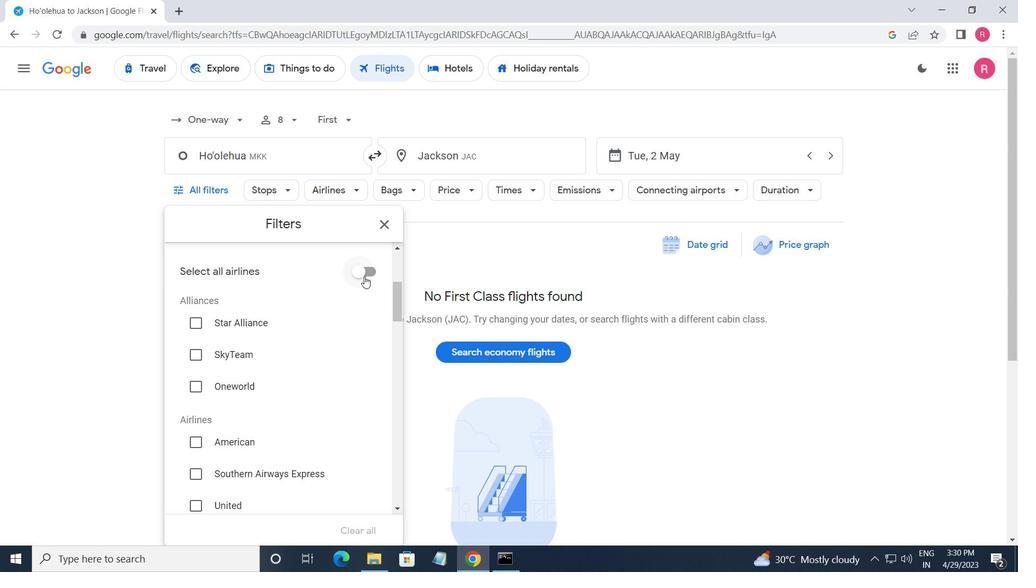 
Action: Mouse scrolled (364, 278) with delta (0, 0)
Screenshot: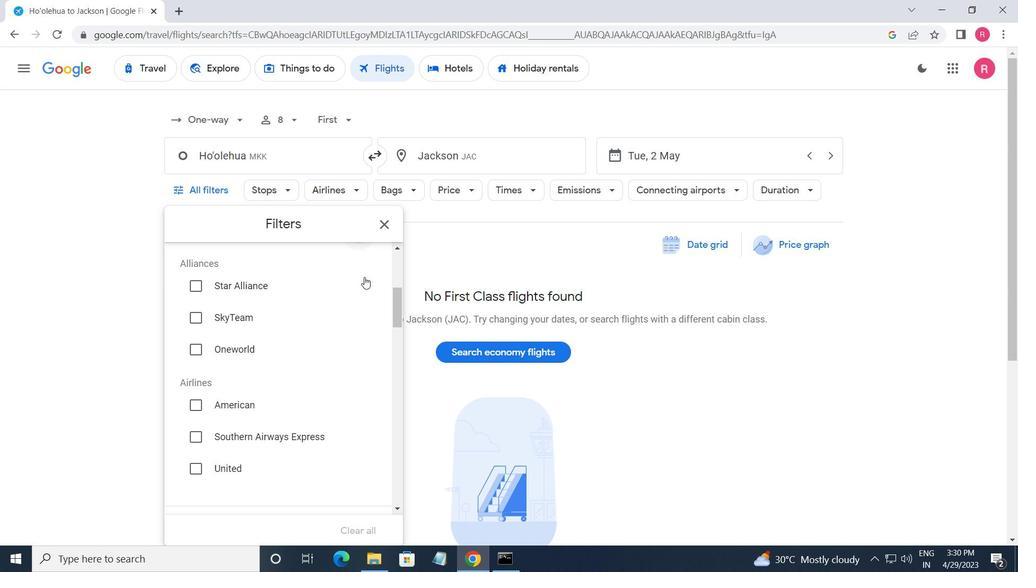 
Action: Mouse moved to (364, 279)
Screenshot: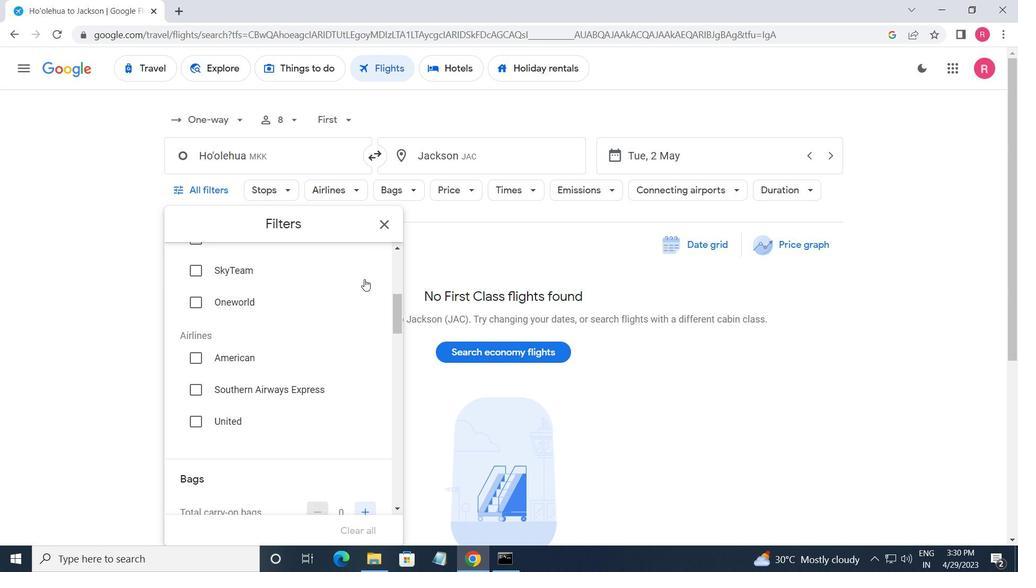 
Action: Mouse scrolled (364, 279) with delta (0, 0)
Screenshot: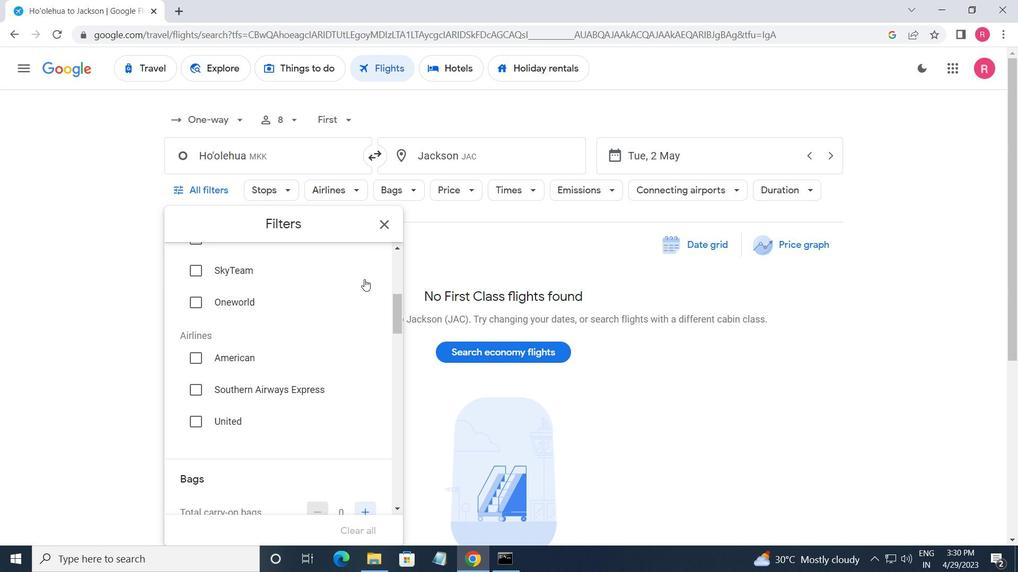 
Action: Mouse moved to (363, 373)
Screenshot: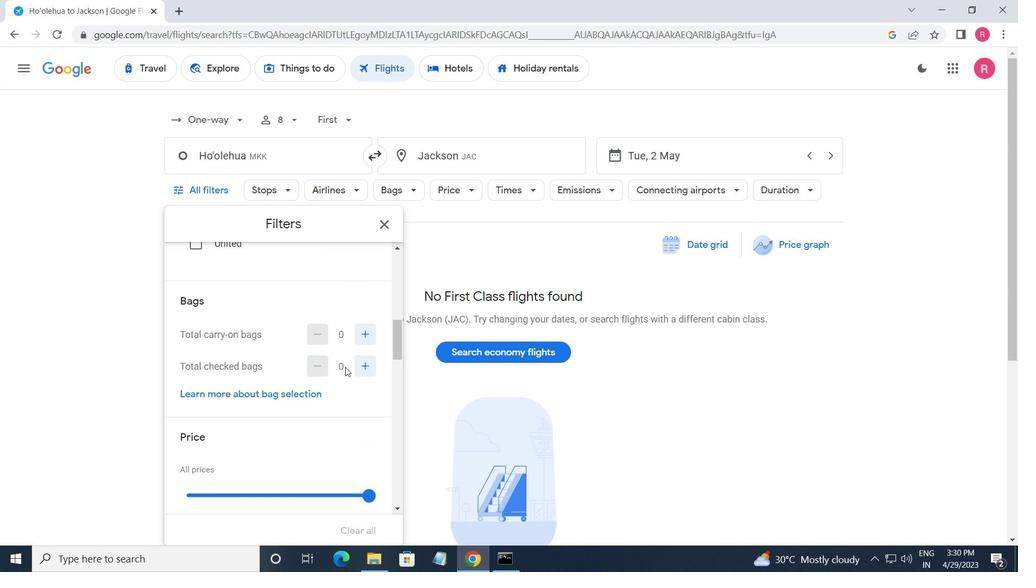 
Action: Mouse pressed left at (363, 373)
Screenshot: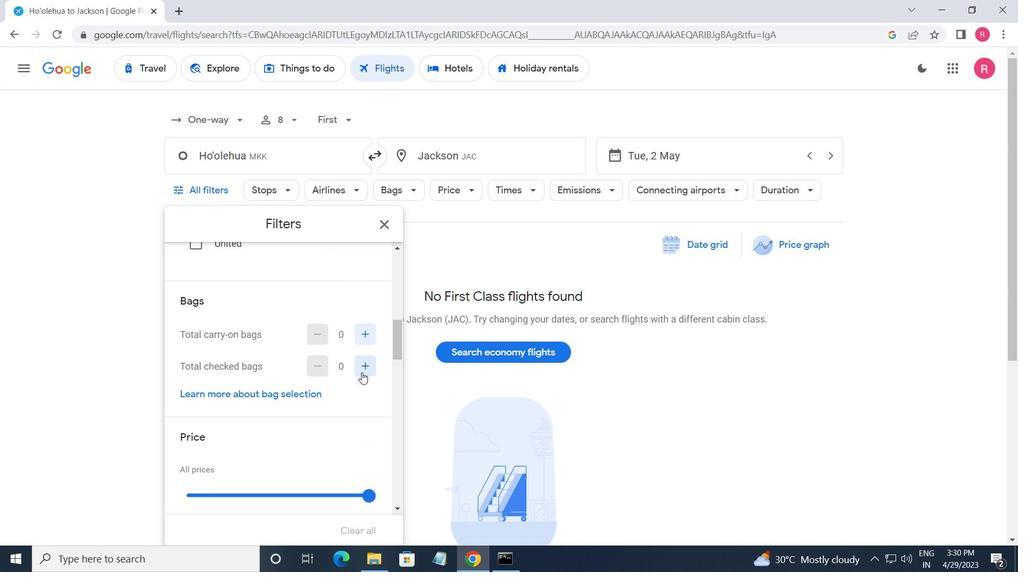 
Action: Mouse moved to (364, 373)
Screenshot: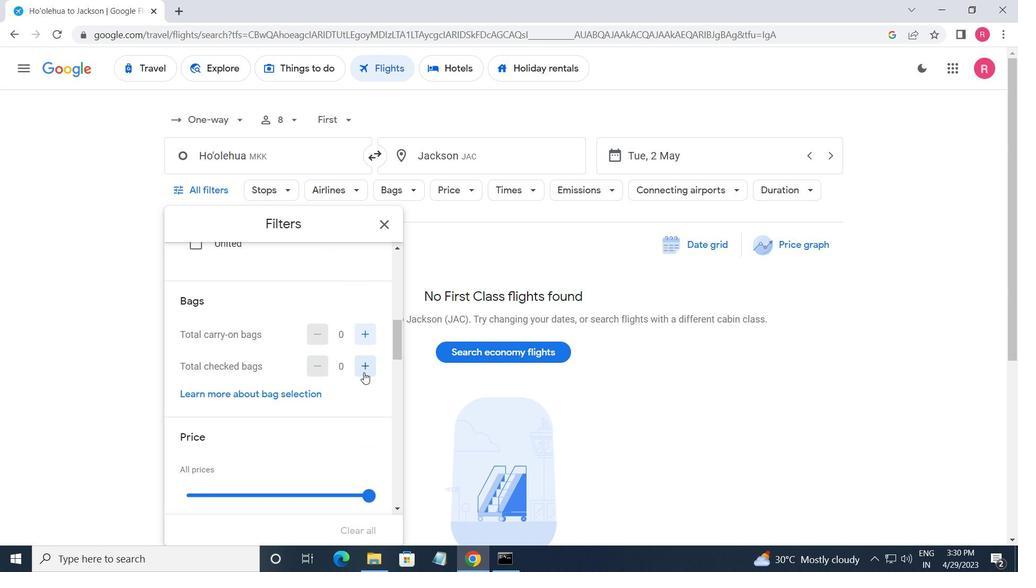
Action: Mouse pressed left at (364, 373)
Screenshot: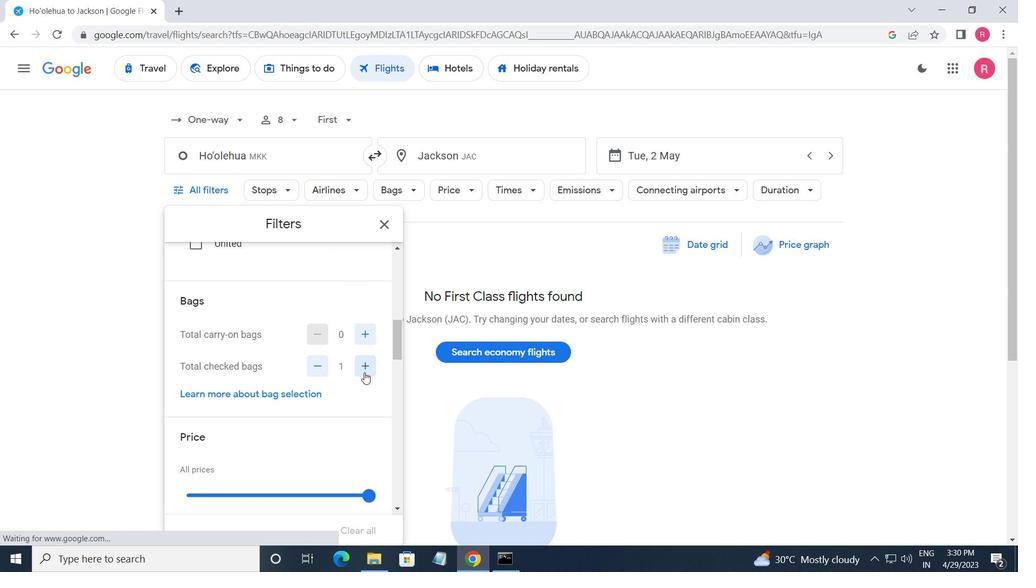 
Action: Mouse pressed left at (364, 373)
Screenshot: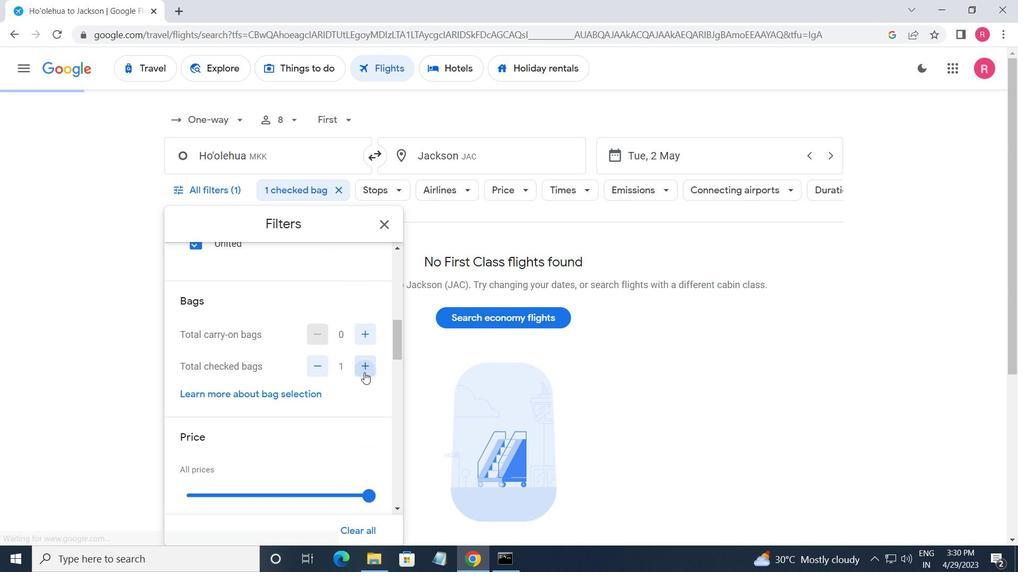 
Action: Mouse pressed left at (364, 373)
Screenshot: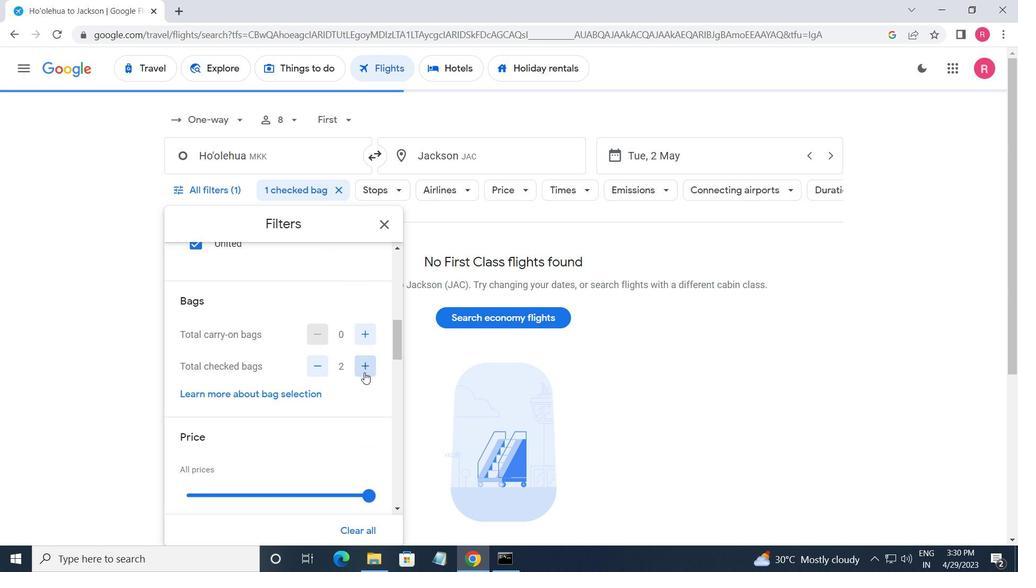 
Action: Mouse pressed left at (364, 373)
Screenshot: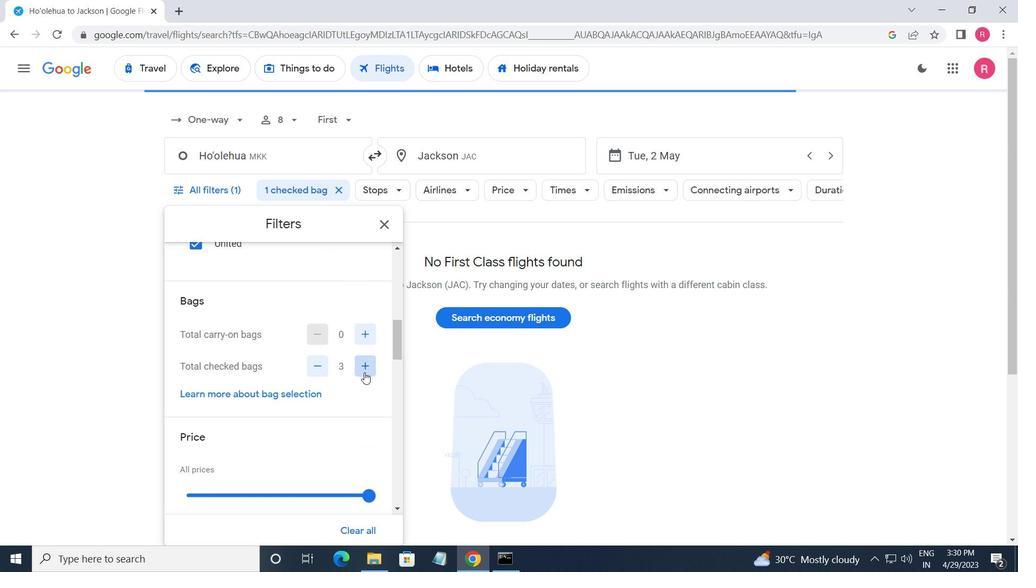 
Action: Mouse pressed left at (364, 373)
Screenshot: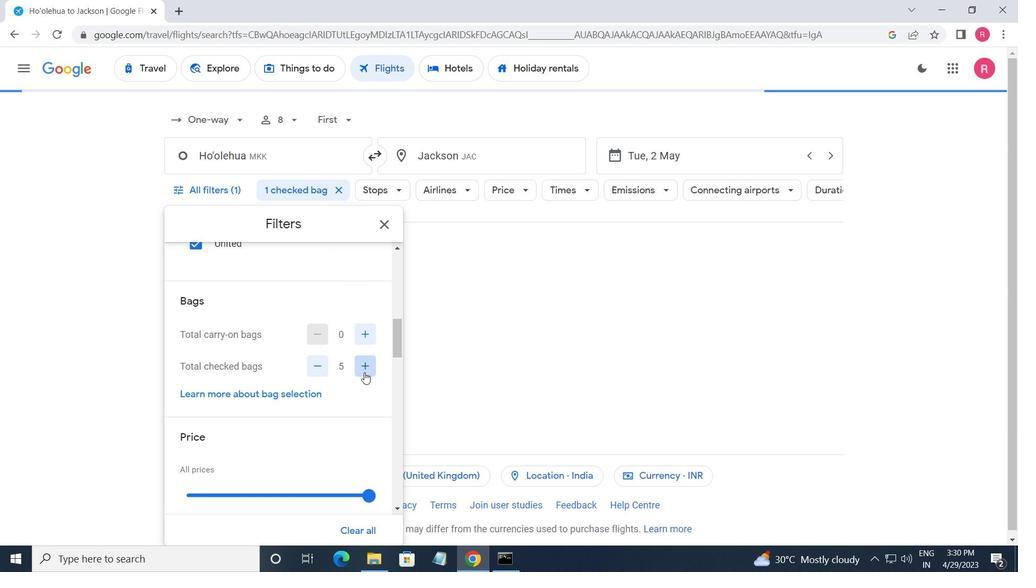 
Action: Mouse pressed left at (364, 373)
Screenshot: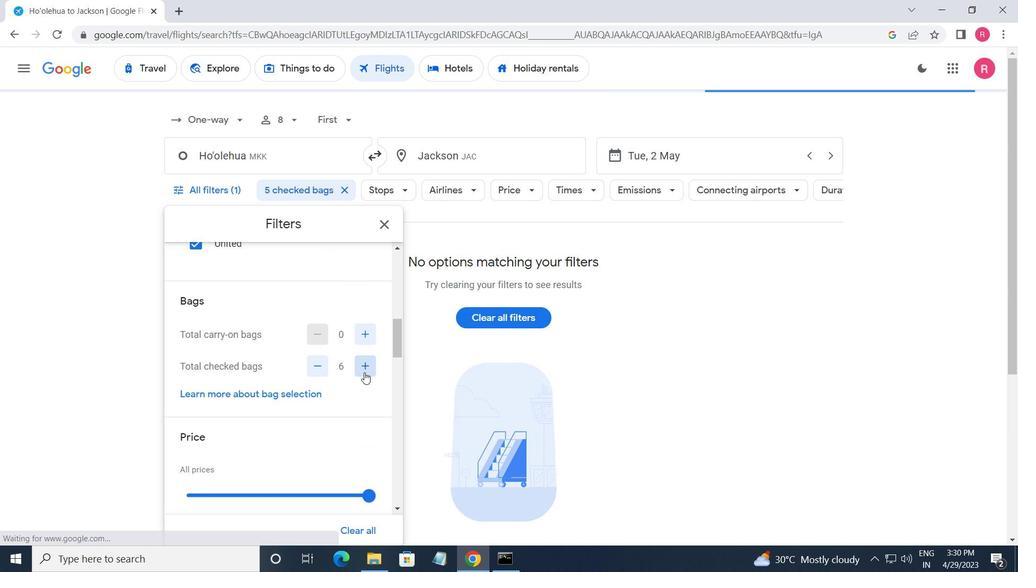 
Action: Mouse moved to (368, 363)
Screenshot: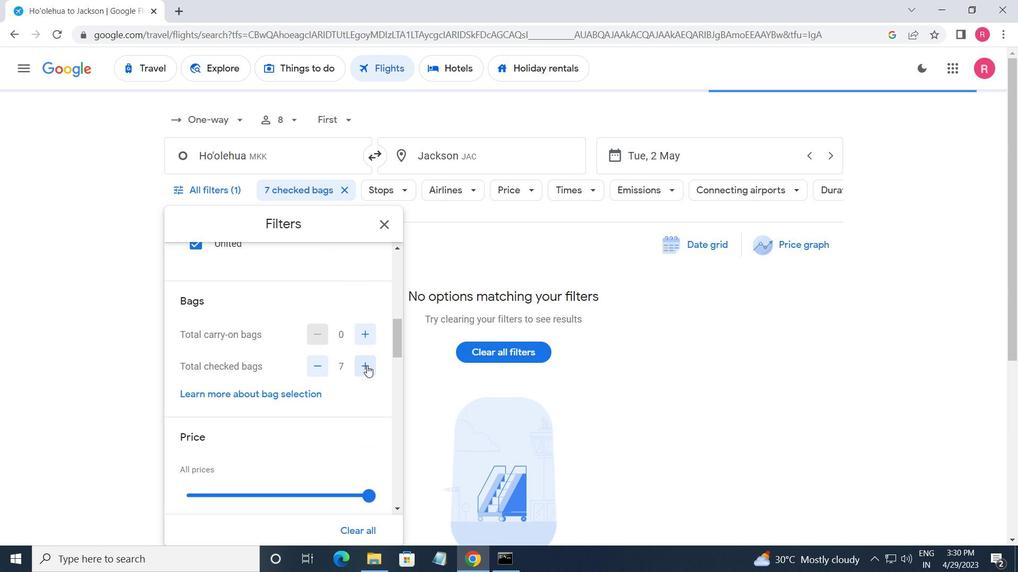 
Action: Mouse scrolled (368, 362) with delta (0, 0)
Screenshot: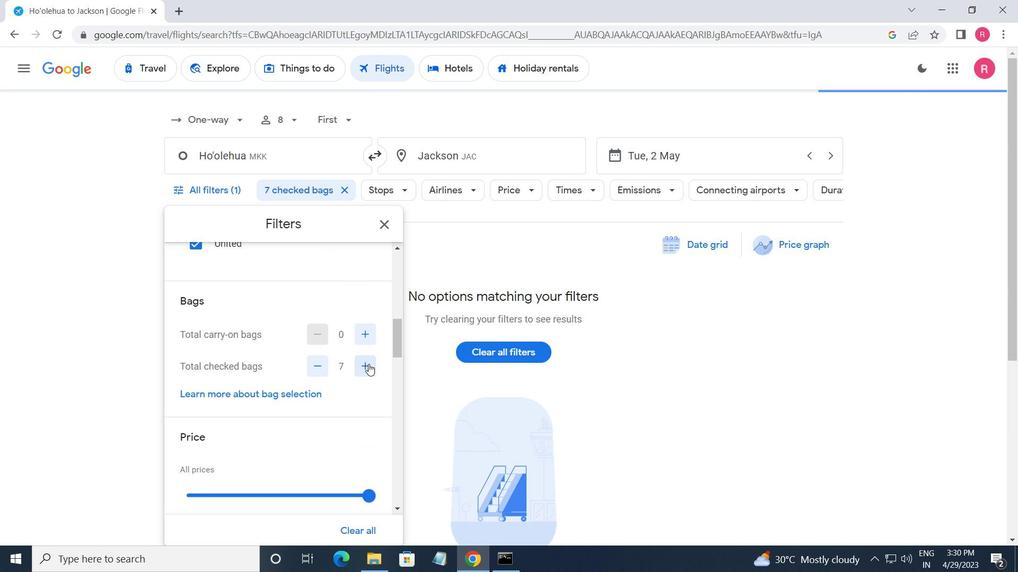 
Action: Mouse moved to (368, 363)
Screenshot: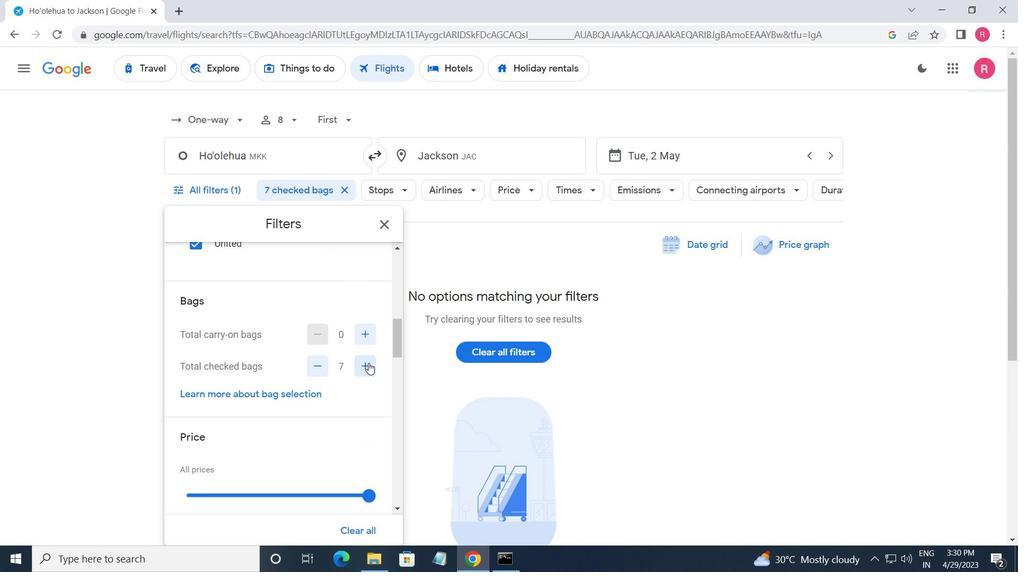 
Action: Mouse scrolled (368, 362) with delta (0, 0)
Screenshot: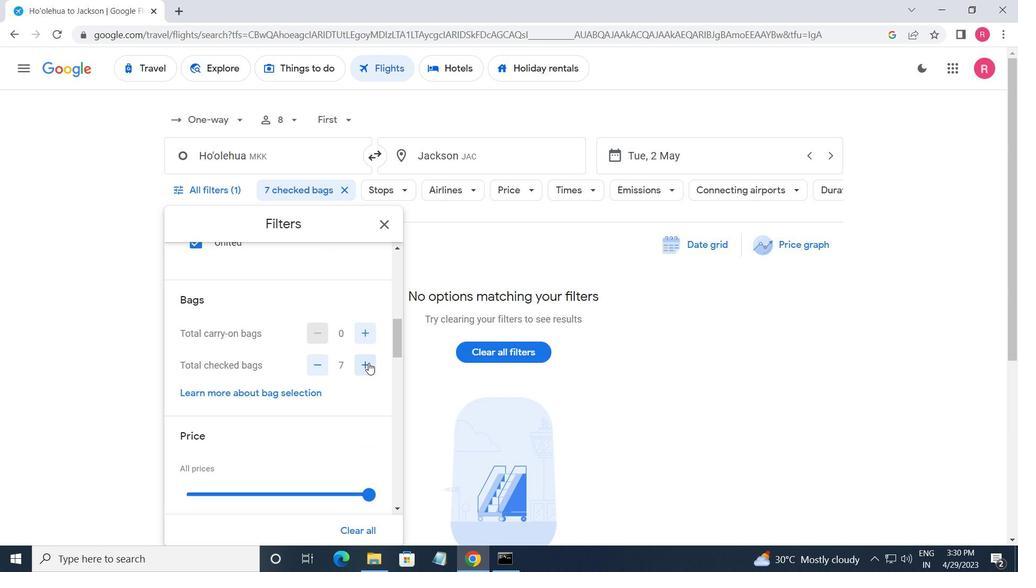 
Action: Mouse scrolled (368, 362) with delta (0, 0)
Screenshot: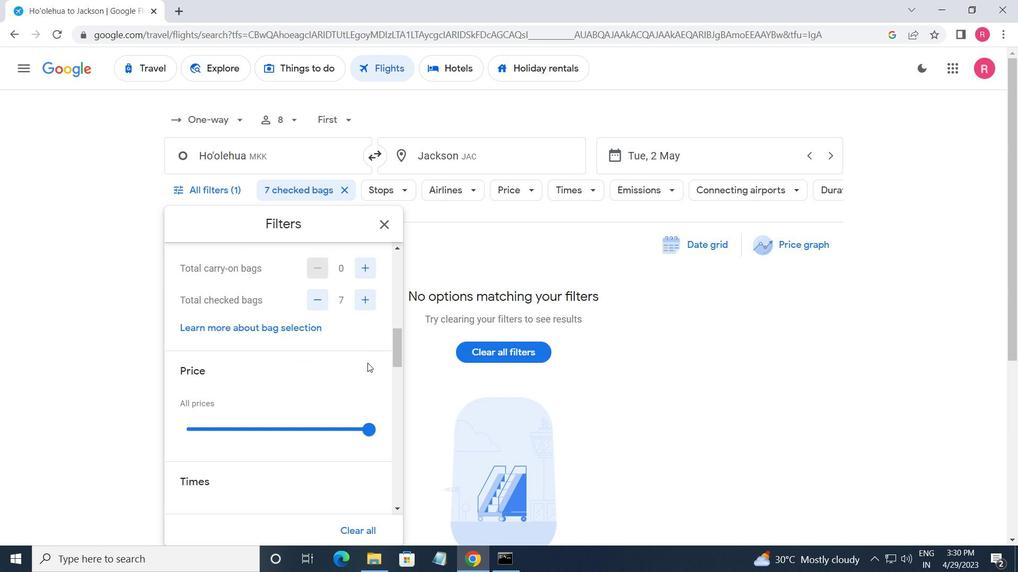 
Action: Mouse moved to (358, 309)
Screenshot: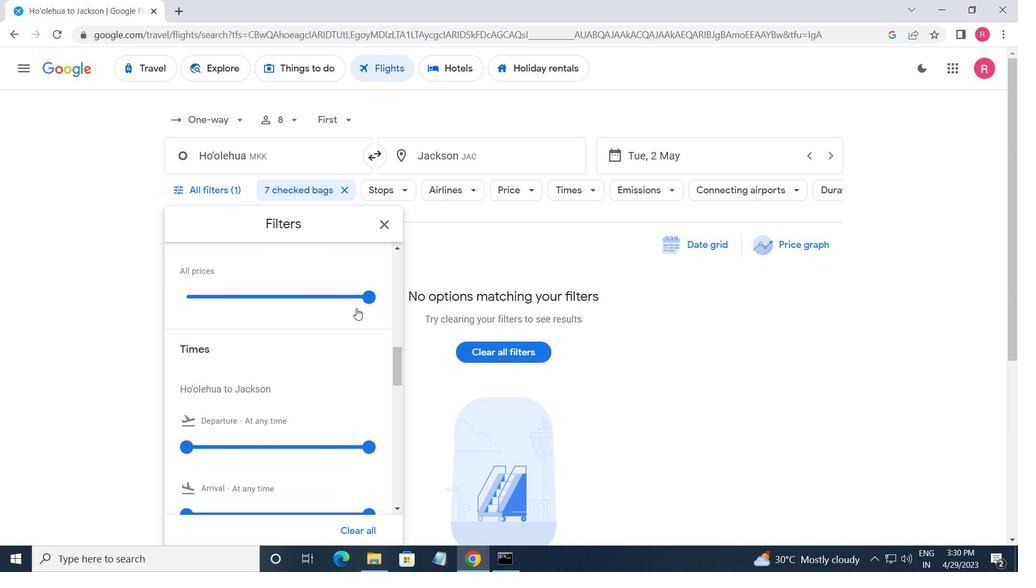 
Action: Mouse scrolled (358, 309) with delta (0, 0)
Screenshot: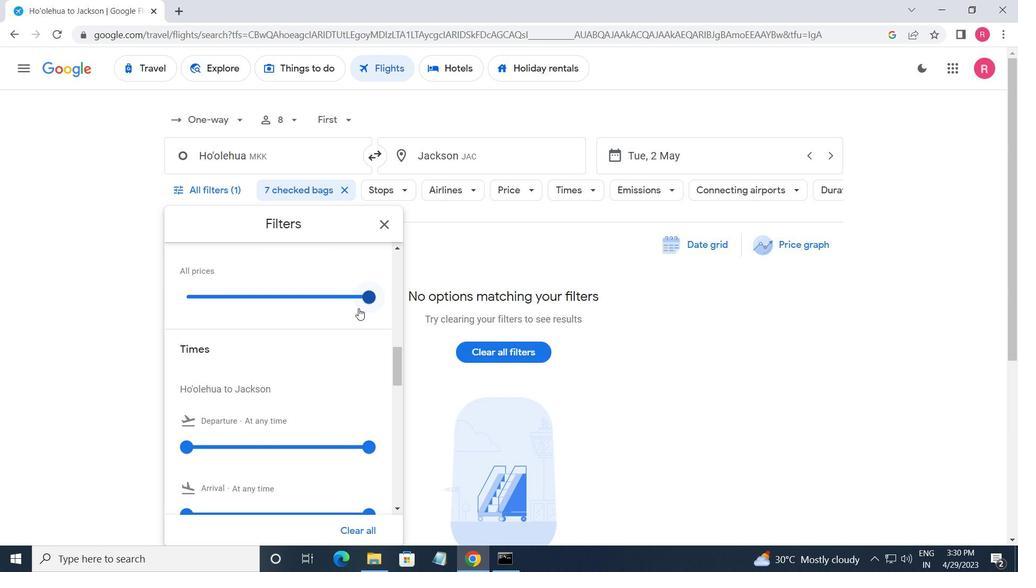 
Action: Mouse moved to (361, 365)
Screenshot: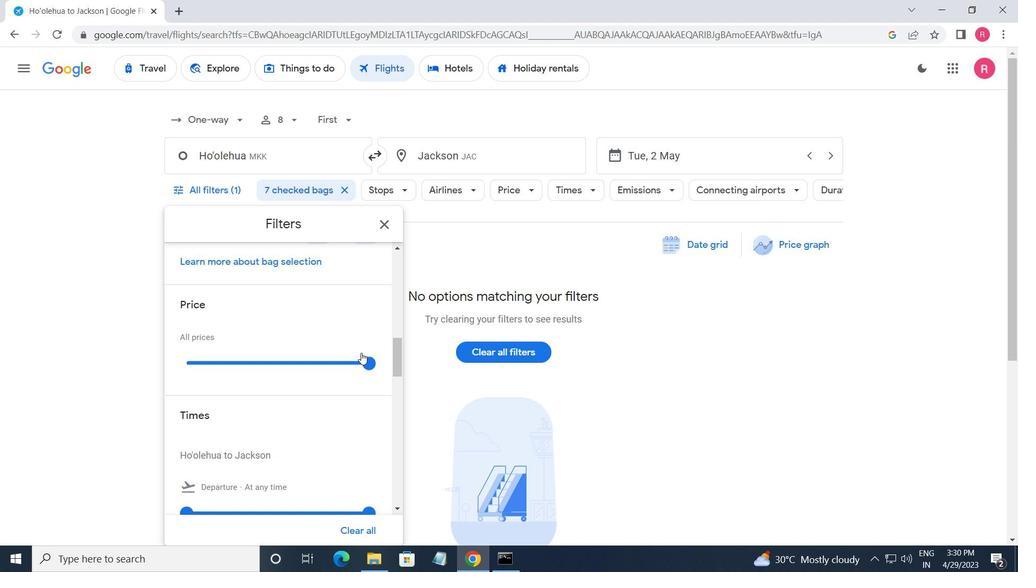 
Action: Mouse pressed left at (361, 365)
Screenshot: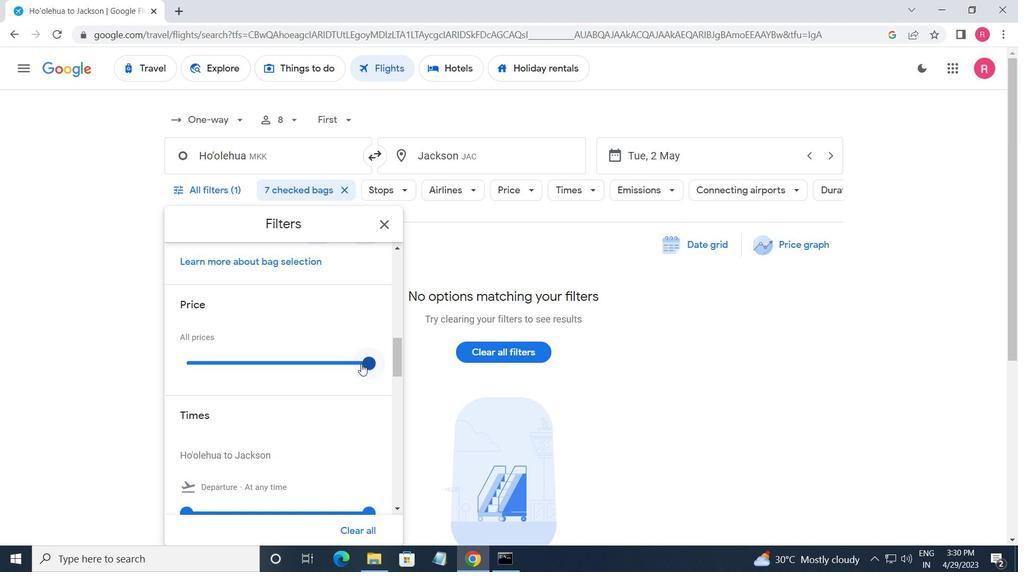 
Action: Mouse moved to (313, 358)
Screenshot: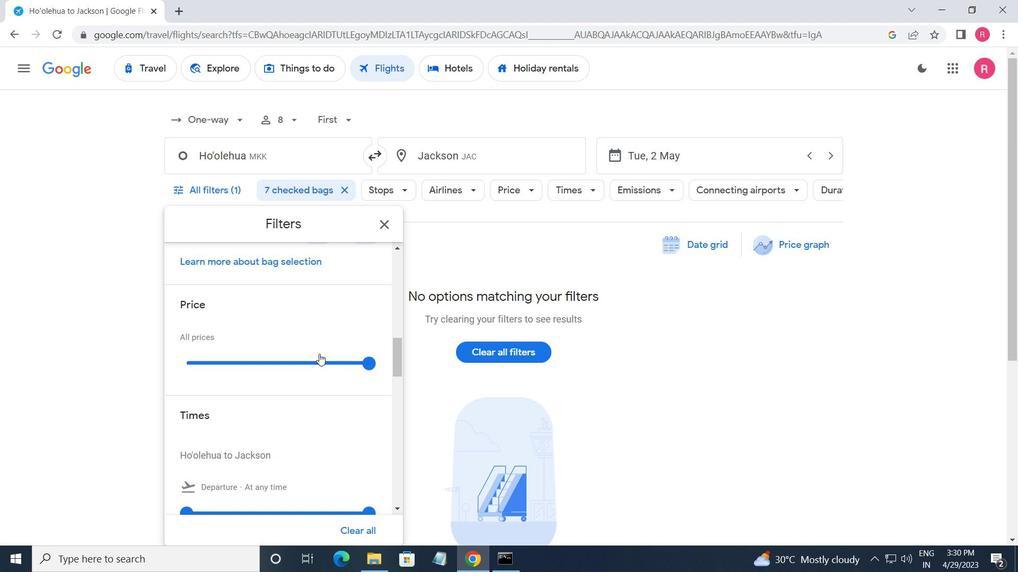 
Action: Mouse scrolled (313, 358) with delta (0, 0)
Screenshot: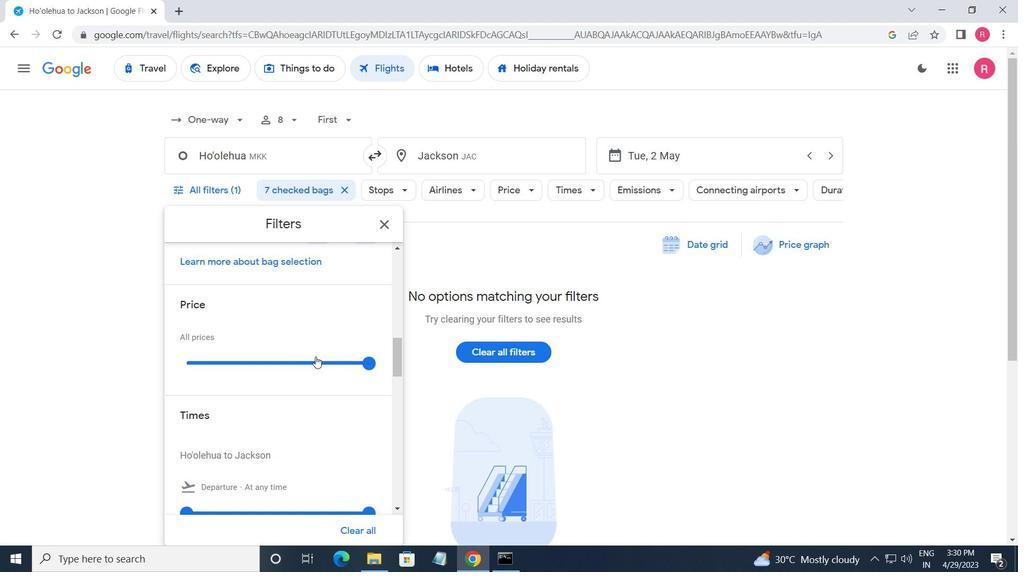 
Action: Mouse scrolled (313, 358) with delta (0, 0)
Screenshot: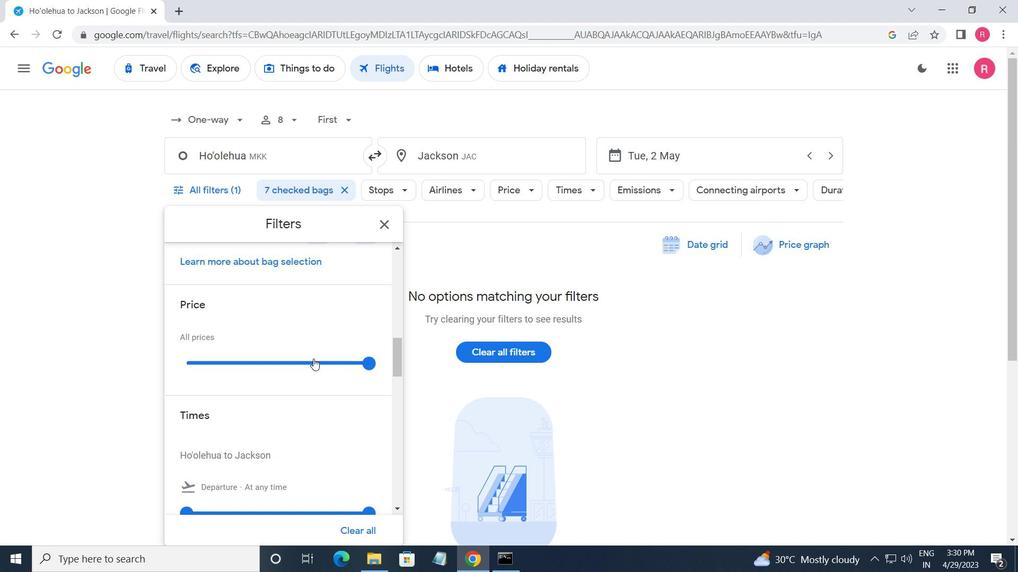 
Action: Mouse moved to (187, 383)
Screenshot: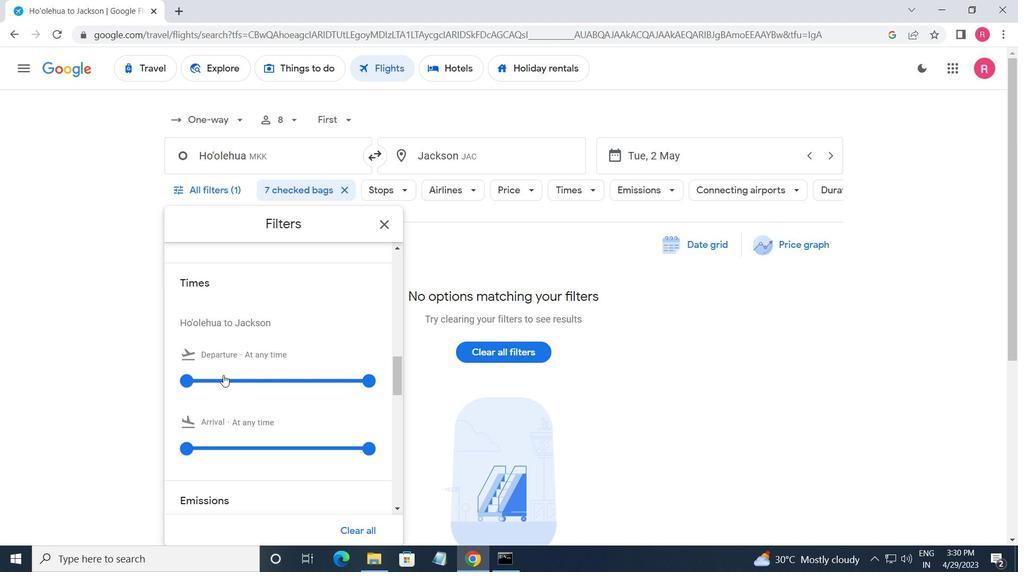 
Action: Mouse pressed left at (187, 383)
Screenshot: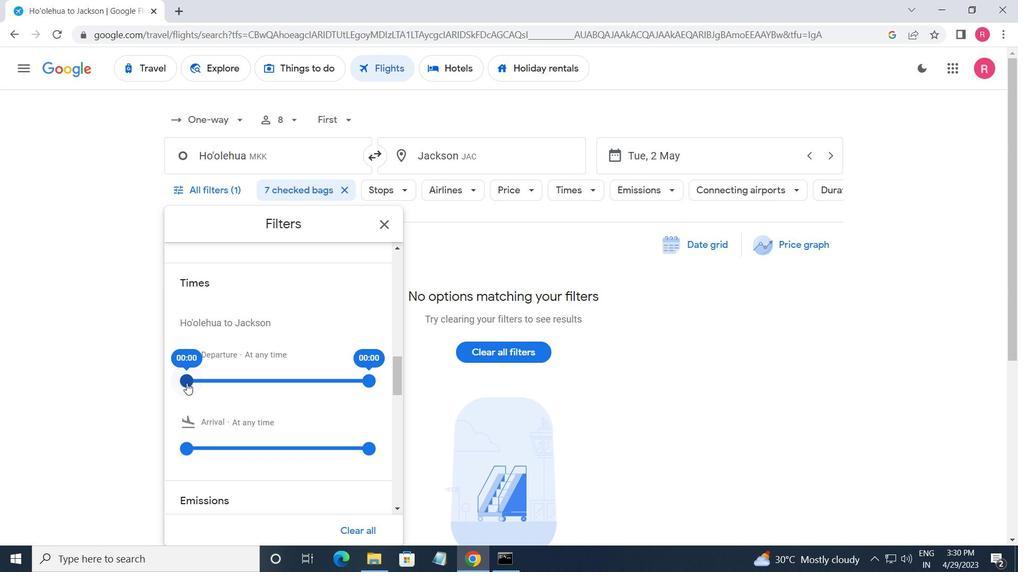 
Action: Mouse moved to (373, 383)
Screenshot: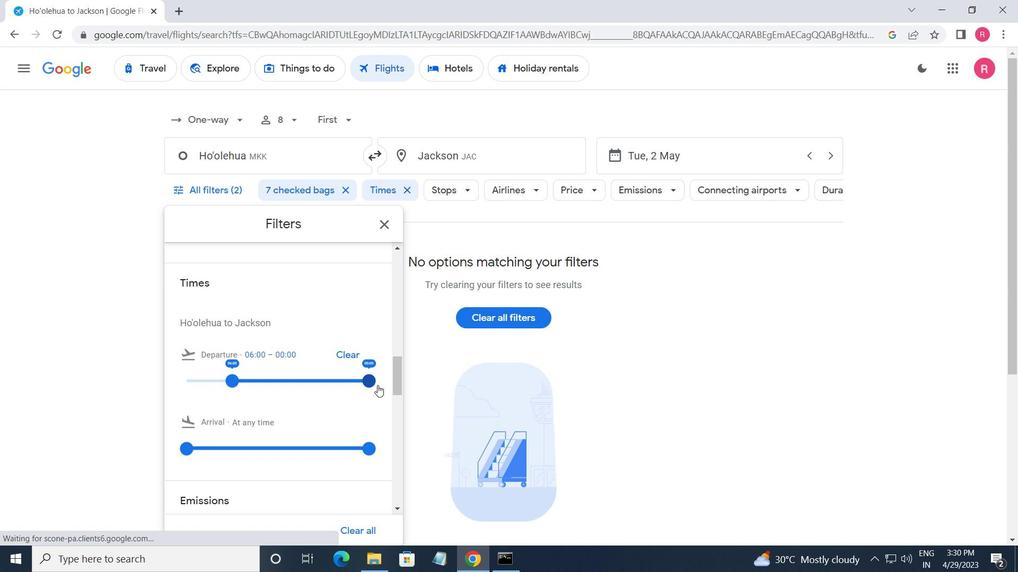 
Action: Mouse pressed left at (373, 383)
Screenshot: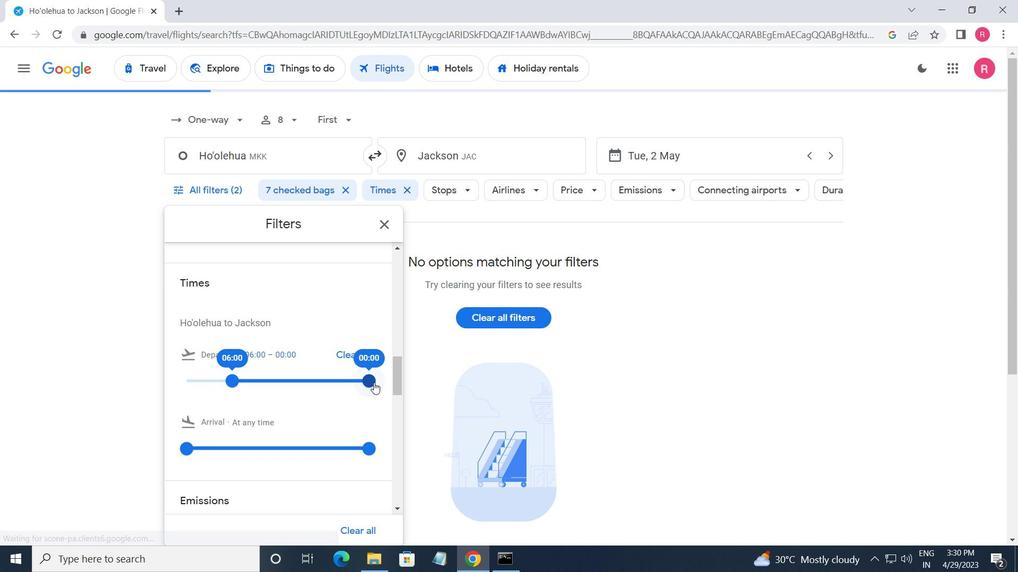 
Action: Mouse moved to (386, 231)
Screenshot: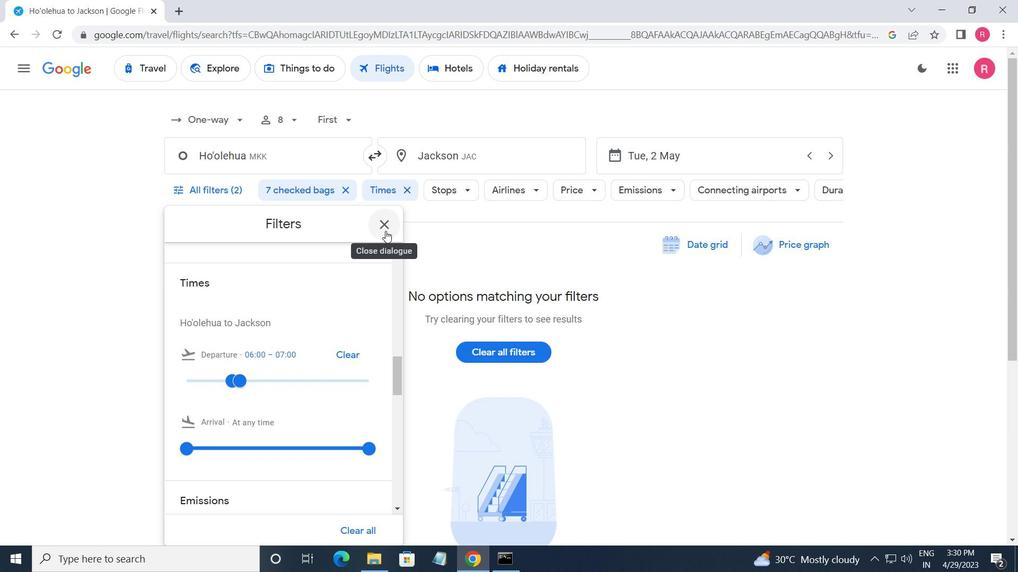 
Action: Mouse pressed left at (386, 231)
Screenshot: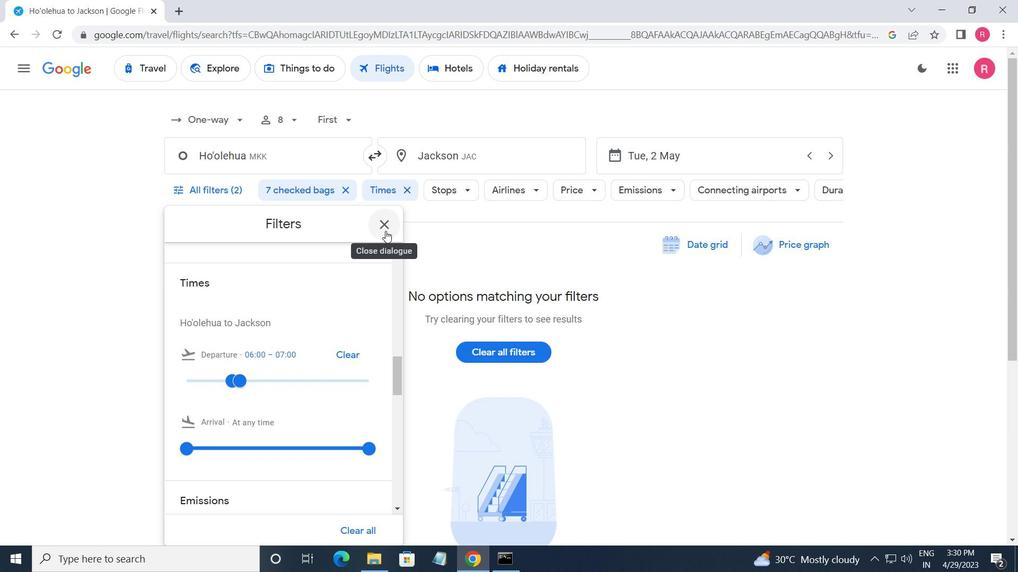 
Action: Mouse moved to (387, 231)
Screenshot: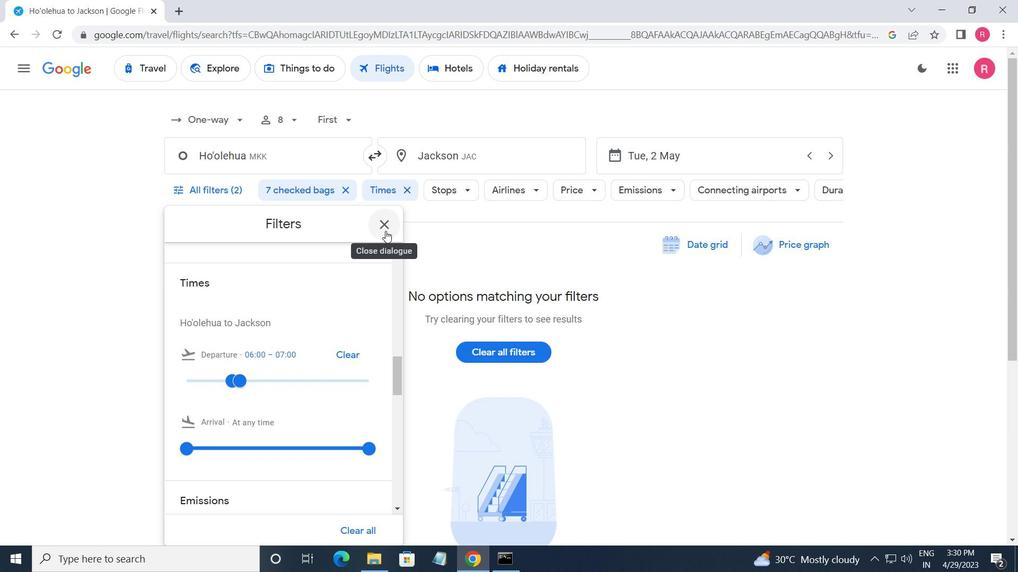 
